 Task: Find a guest house in Port Washington, United States, for 2 guests from 13 Aug to 17 Aug, with a price range of ₹10,000 to ₹16,000, 2 bedrooms, 2 beds, self check-in, and Wifi.
Action: Mouse pressed left at (428, 54)
Screenshot: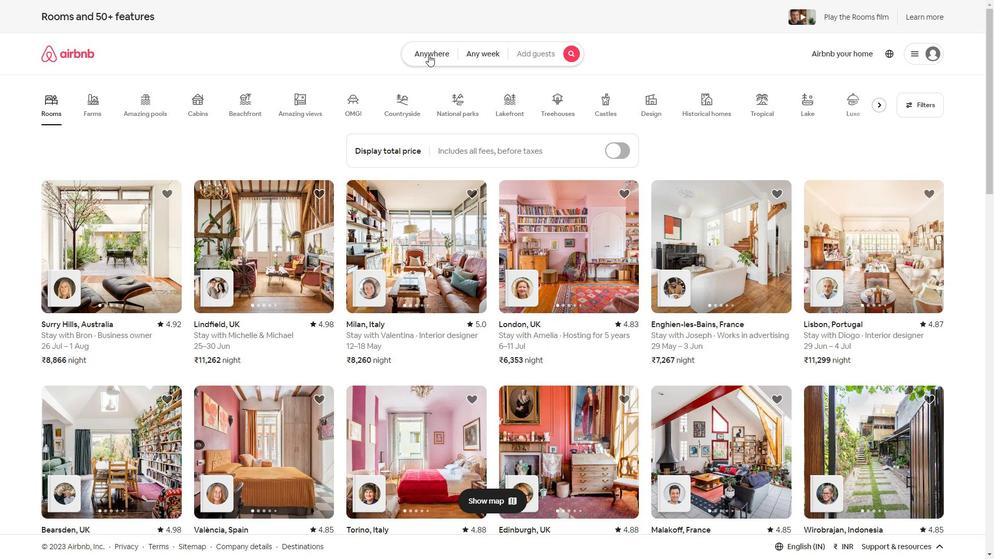 
Action: Mouse moved to (384, 94)
Screenshot: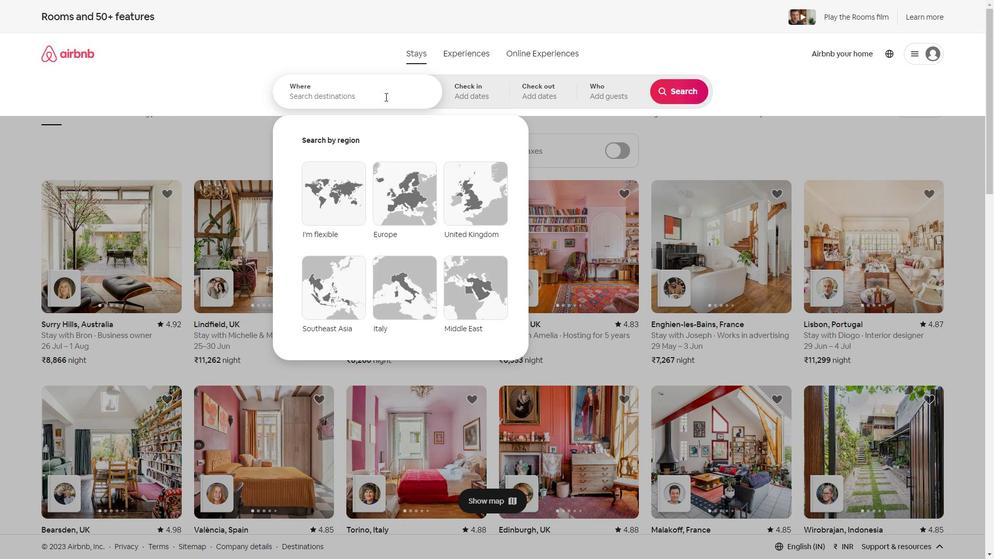 
Action: Mouse pressed left at (384, 94)
Screenshot: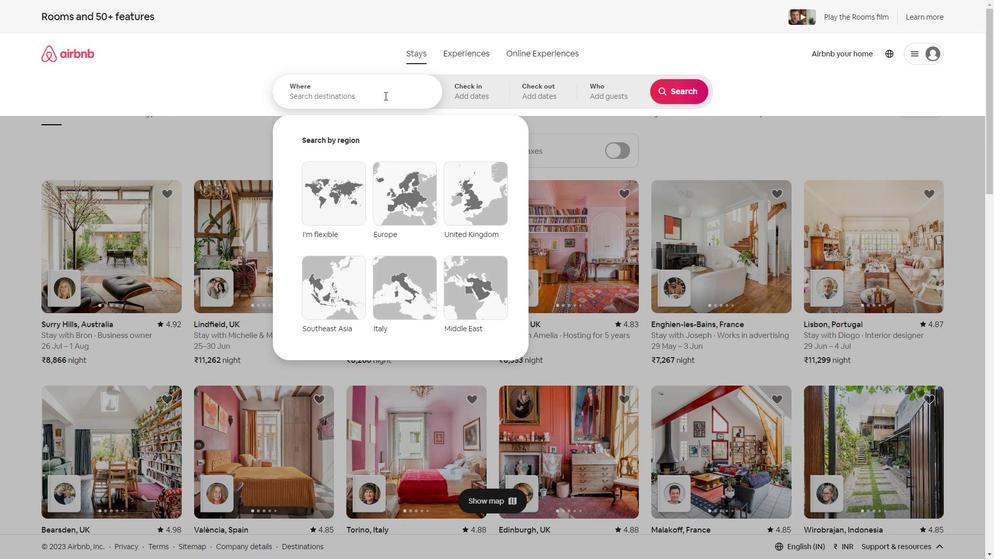 
Action: Key pressed <Key.shift>port<Key.space><Key.shift>Washington,<Key.shift><Key.shift><Key.shift><Key.shift><Key.shift><Key.shift>United<Key.space><Key.shift>States
Screenshot: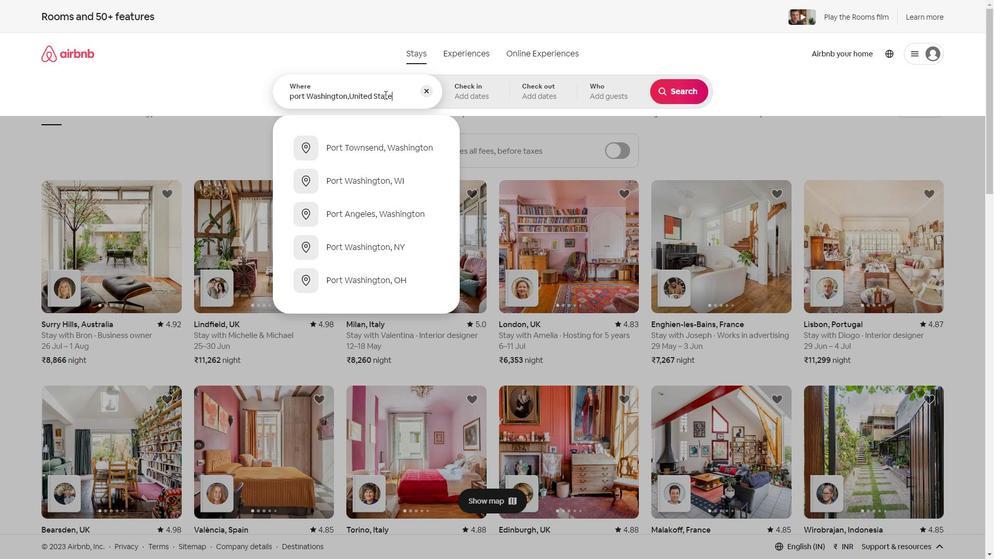 
Action: Mouse moved to (294, 95)
Screenshot: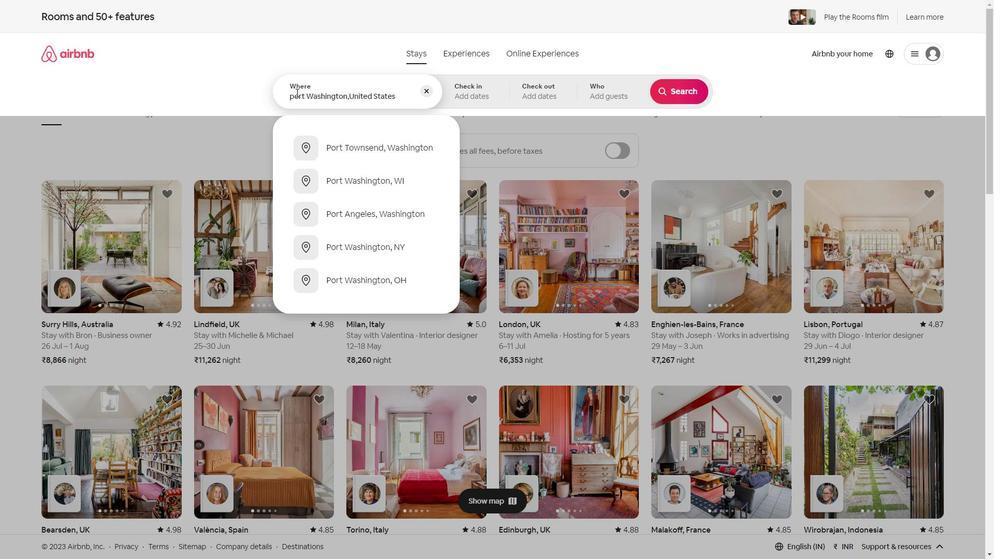 
Action: Mouse pressed left at (294, 95)
Screenshot: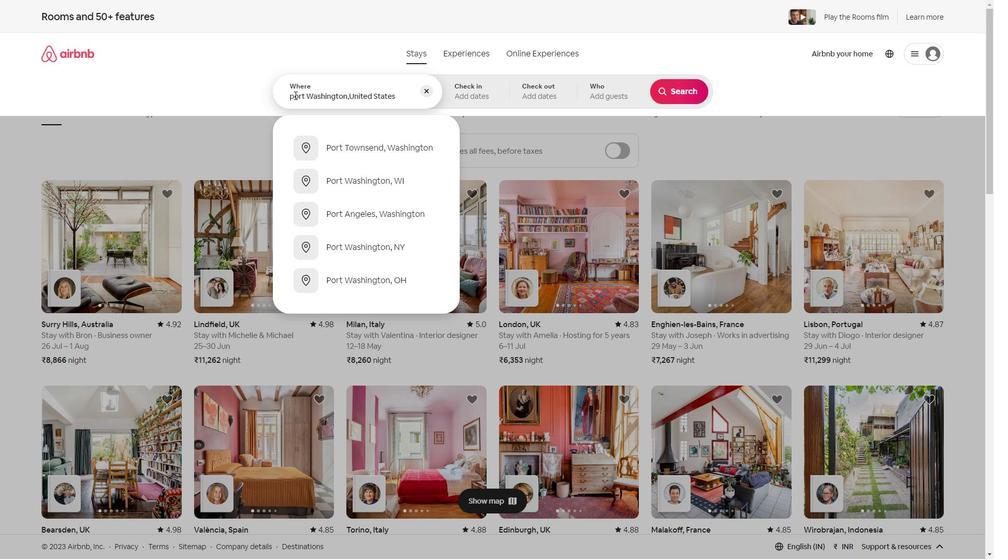 
Action: Mouse moved to (294, 95)
Screenshot: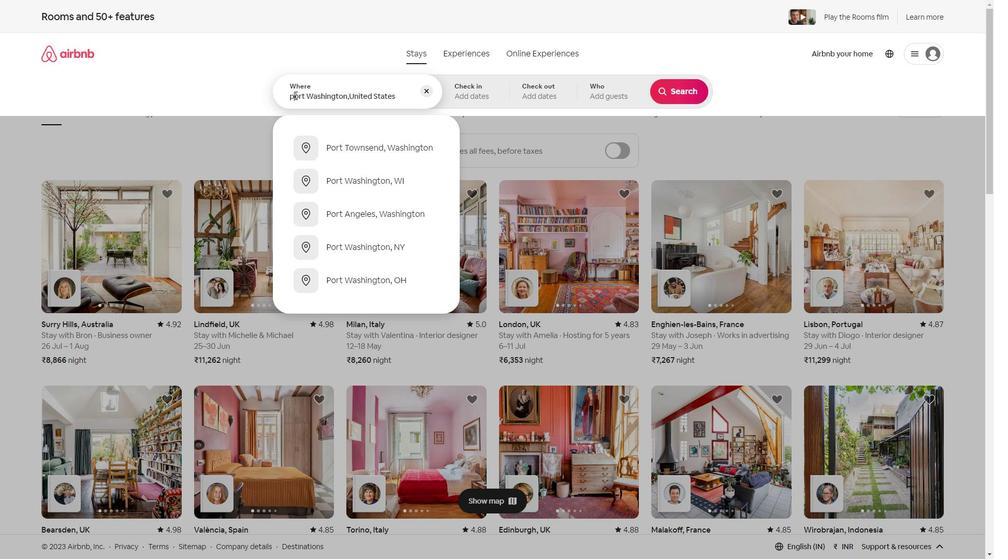 
Action: Key pressed <Key.backspace><Key.shift><Key.shift><Key.shift><Key.shift><Key.shift><Key.shift><Key.shift><Key.shift><Key.shift><Key.shift><Key.shift><Key.shift><Key.shift><Key.shift><Key.shift><Key.shift><Key.shift><Key.shift>P
Screenshot: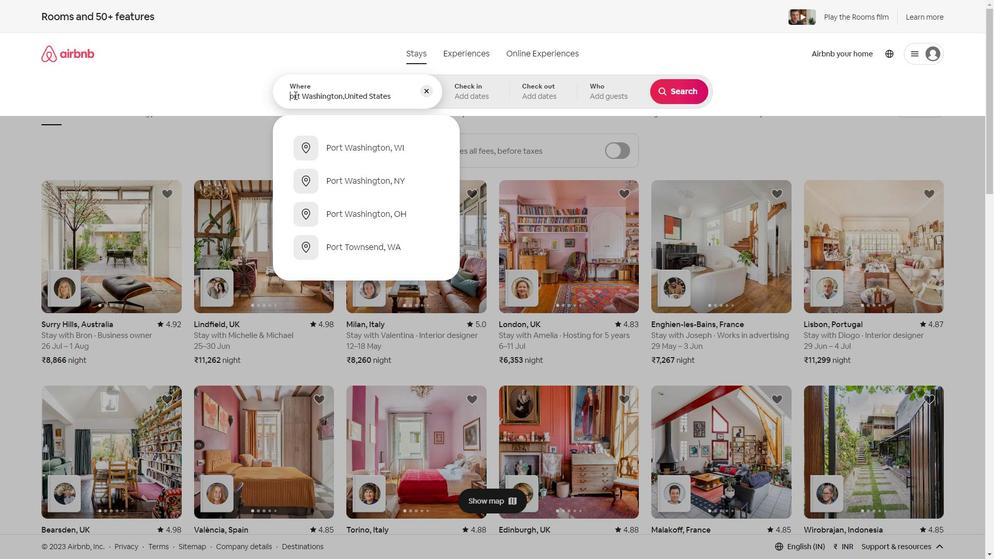
Action: Mouse moved to (469, 92)
Screenshot: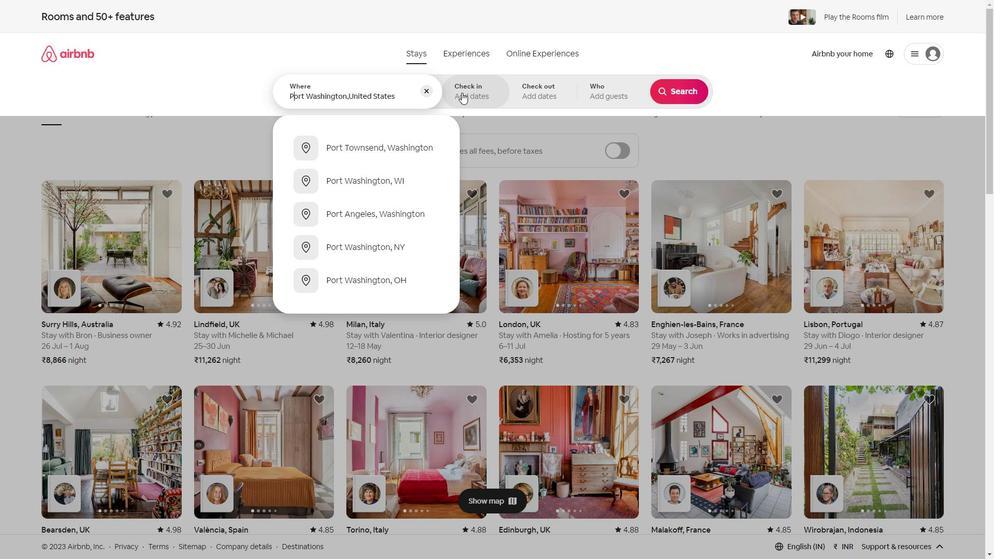
Action: Mouse pressed left at (469, 92)
Screenshot: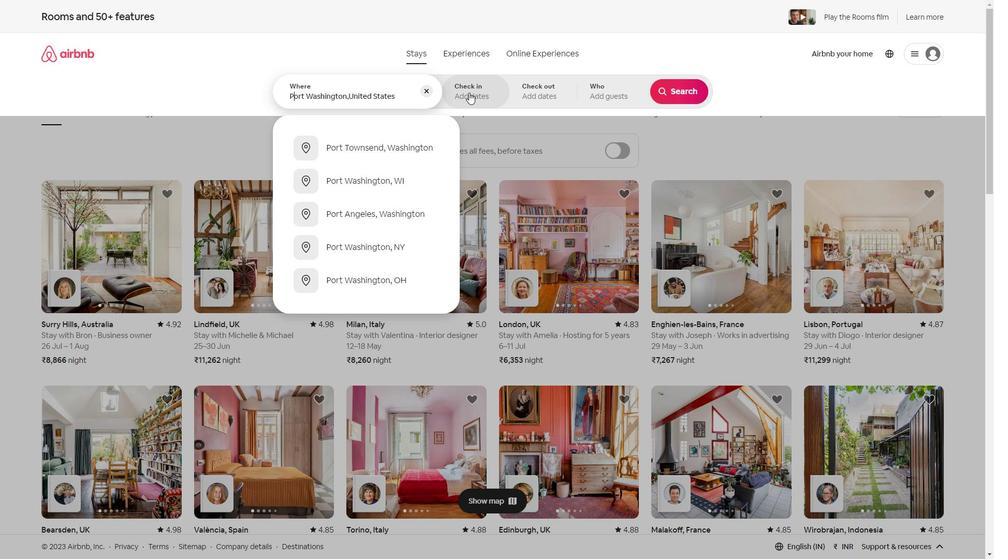 
Action: Mouse moved to (676, 172)
Screenshot: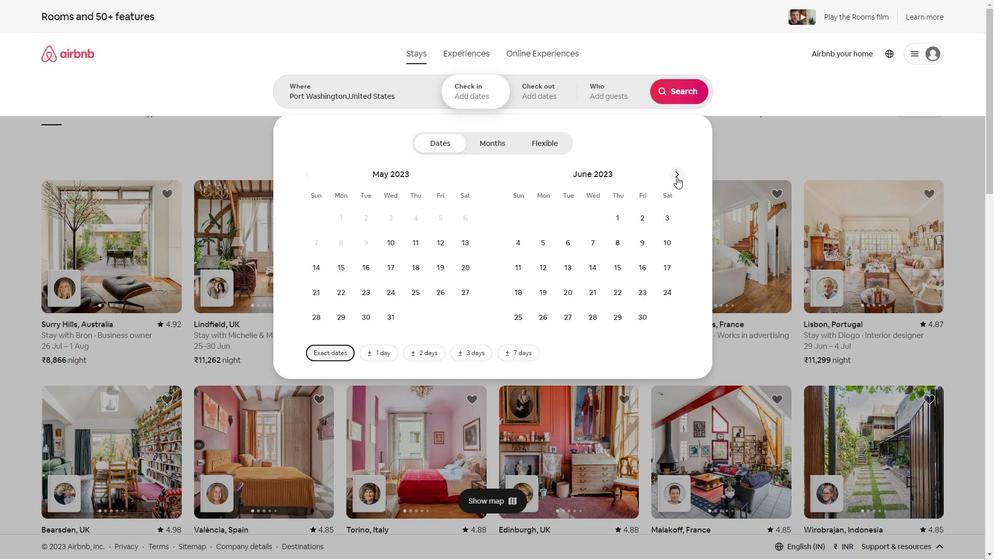 
Action: Mouse pressed left at (676, 172)
Screenshot: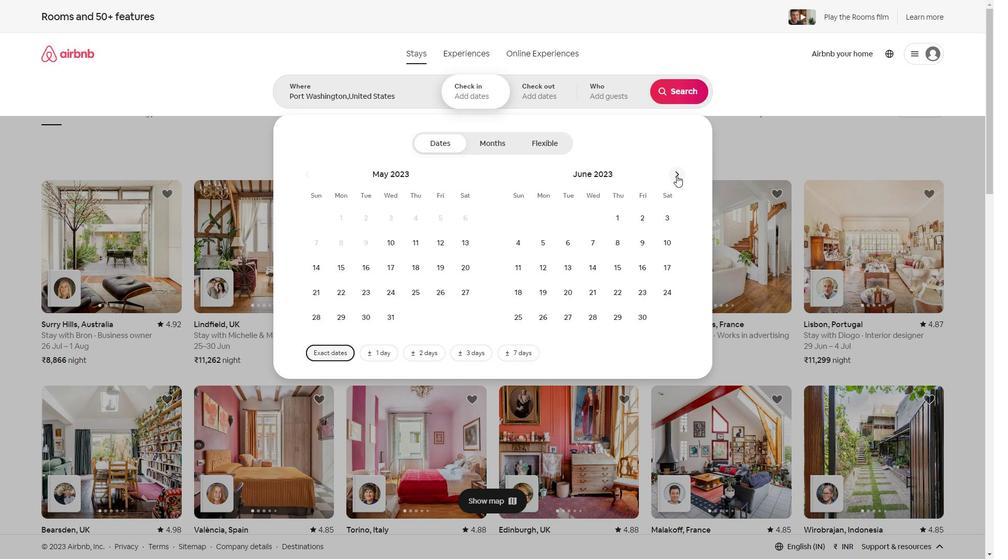 
Action: Mouse pressed left at (676, 172)
Screenshot: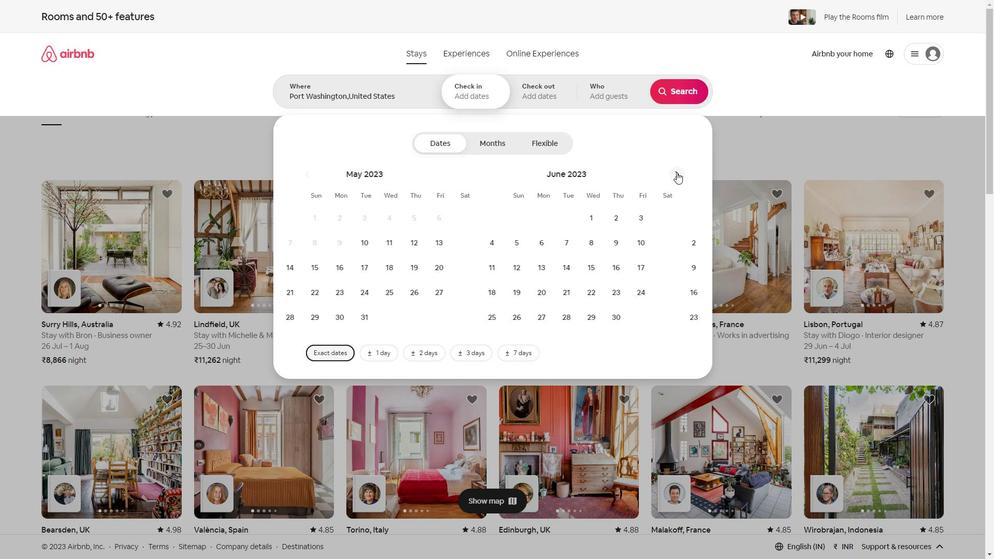 
Action: Mouse moved to (518, 270)
Screenshot: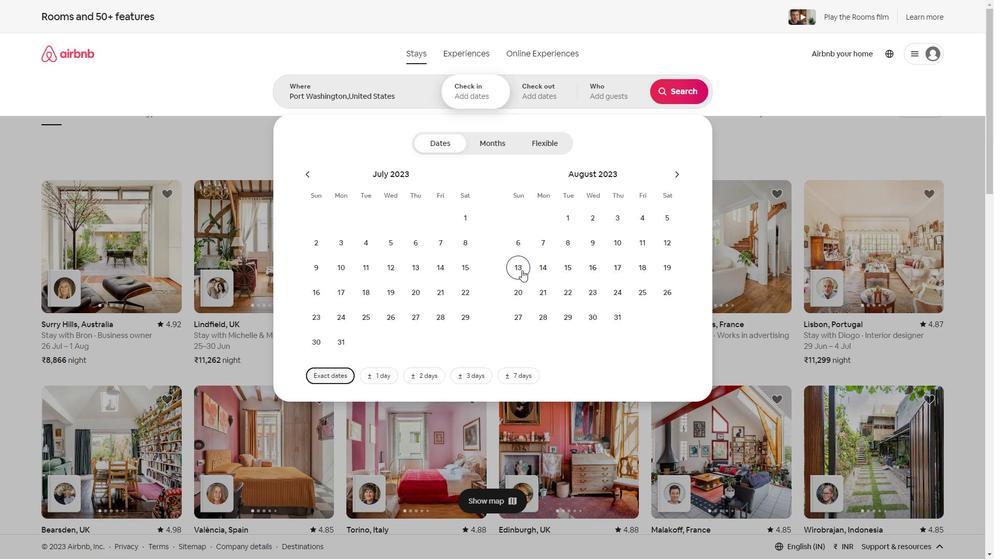 
Action: Mouse pressed left at (518, 270)
Screenshot: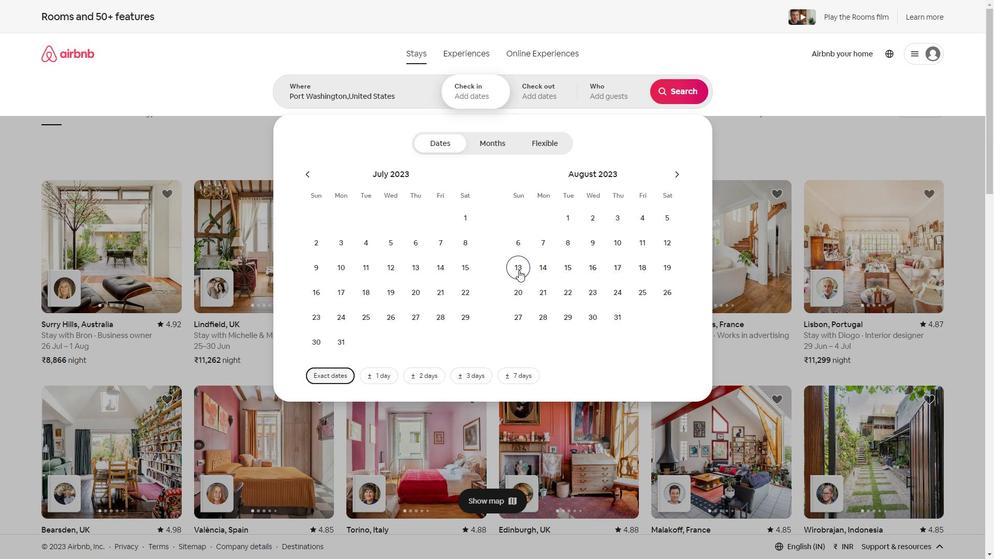 
Action: Mouse moved to (619, 267)
Screenshot: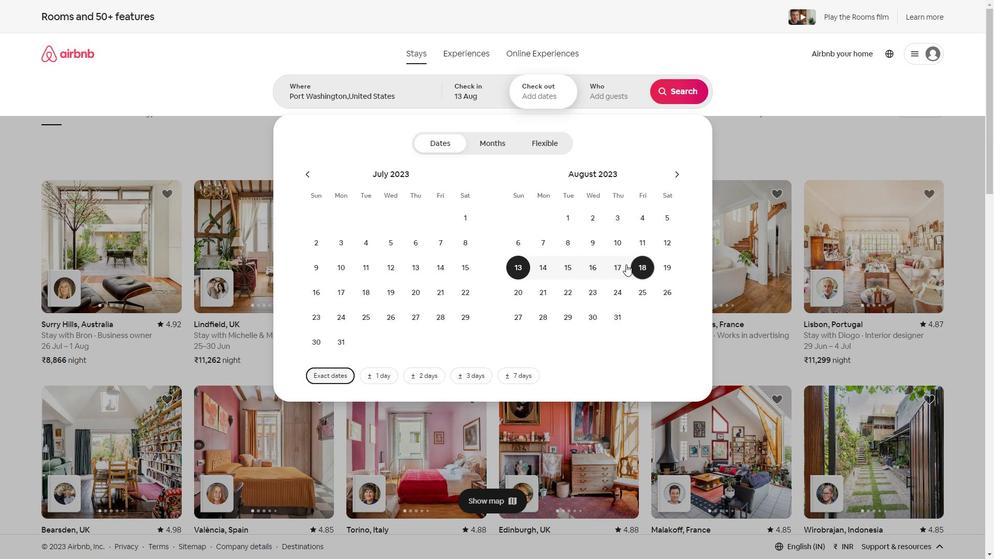 
Action: Mouse pressed left at (619, 267)
Screenshot: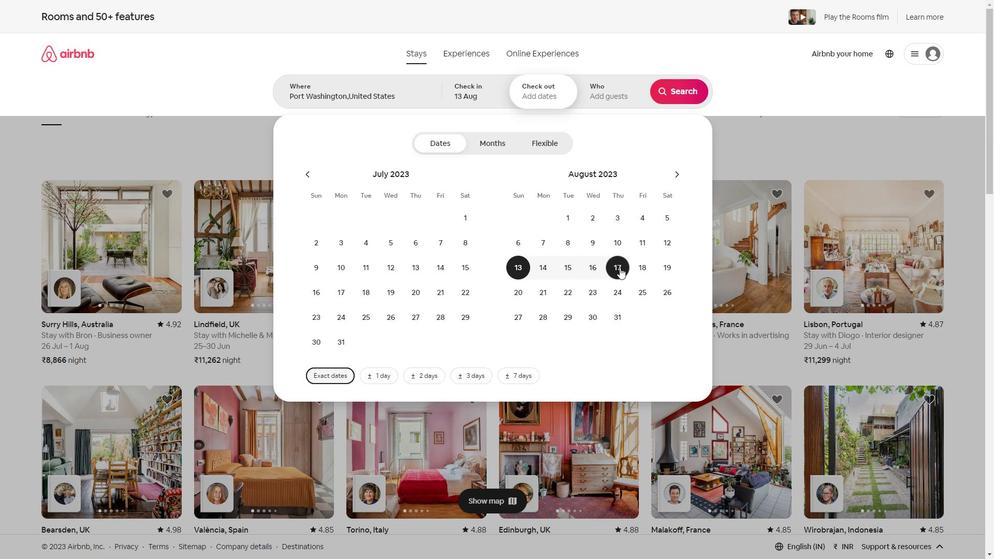 
Action: Mouse moved to (599, 88)
Screenshot: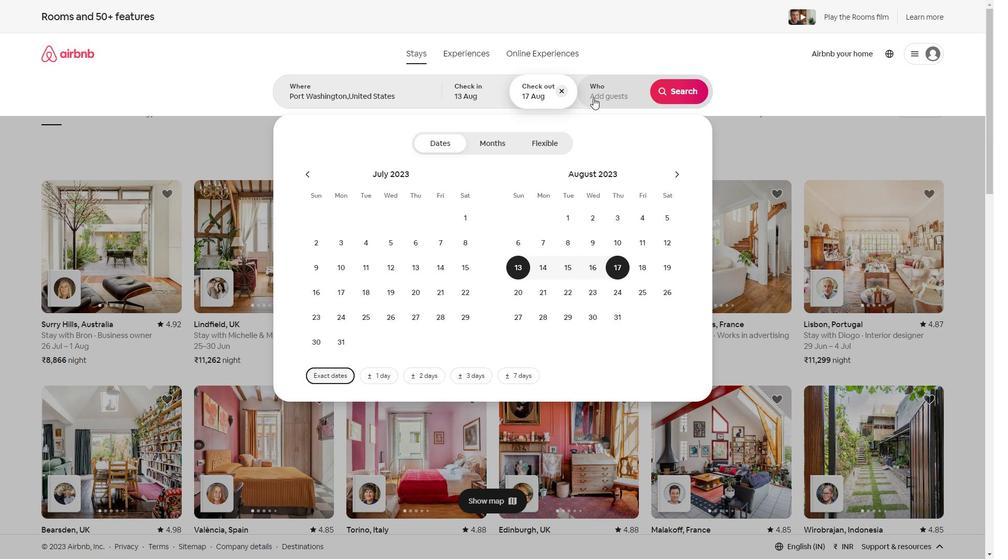 
Action: Mouse pressed left at (599, 88)
Screenshot: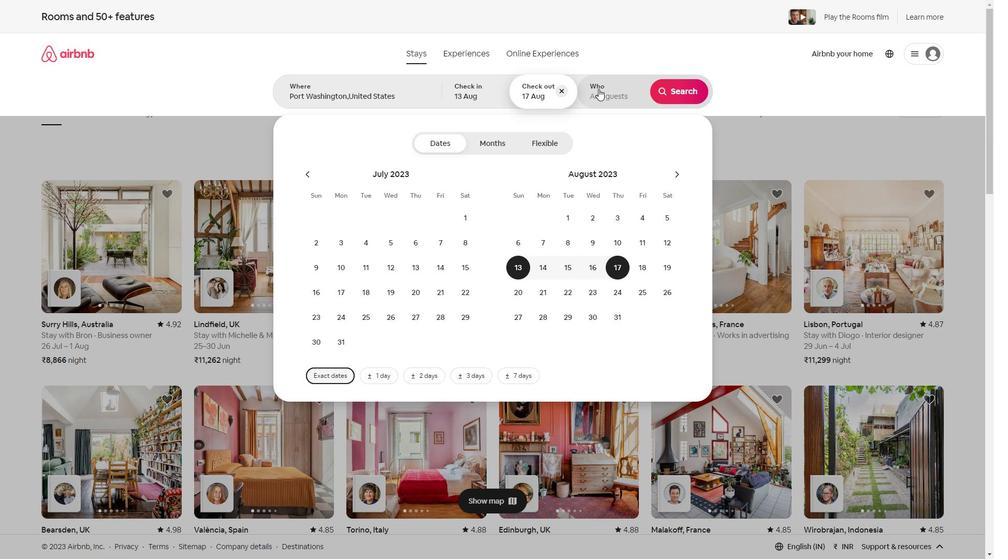 
Action: Mouse moved to (687, 146)
Screenshot: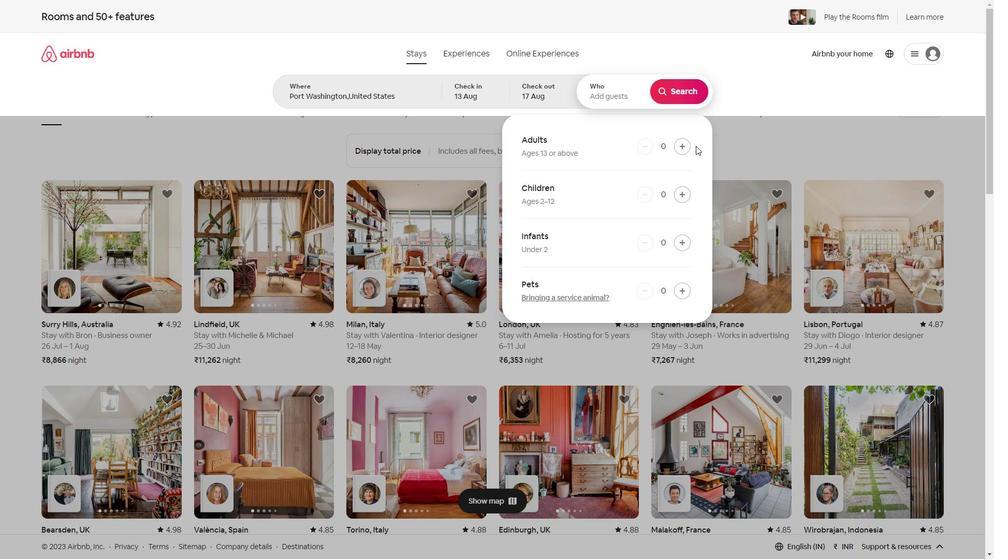 
Action: Mouse pressed left at (687, 146)
Screenshot: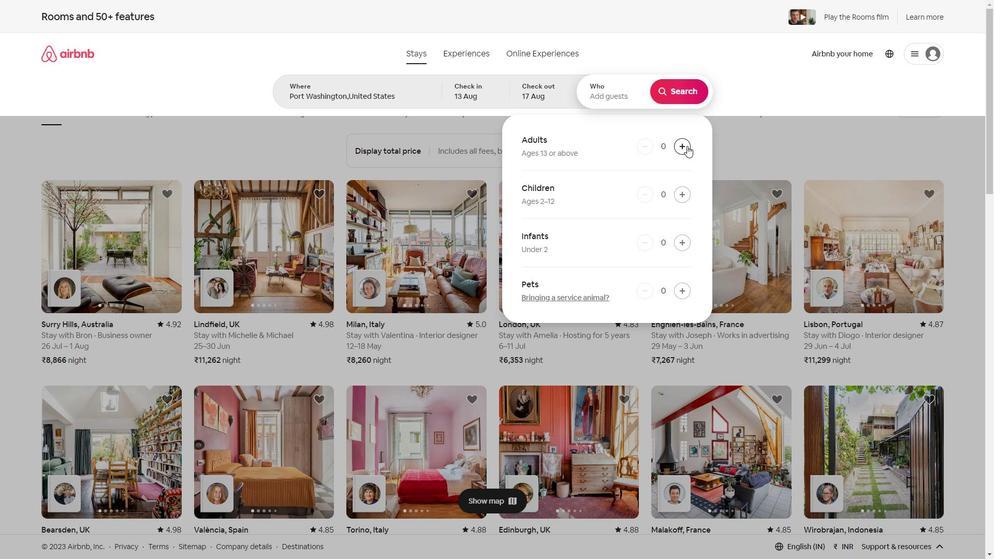 
Action: Mouse pressed left at (687, 146)
Screenshot: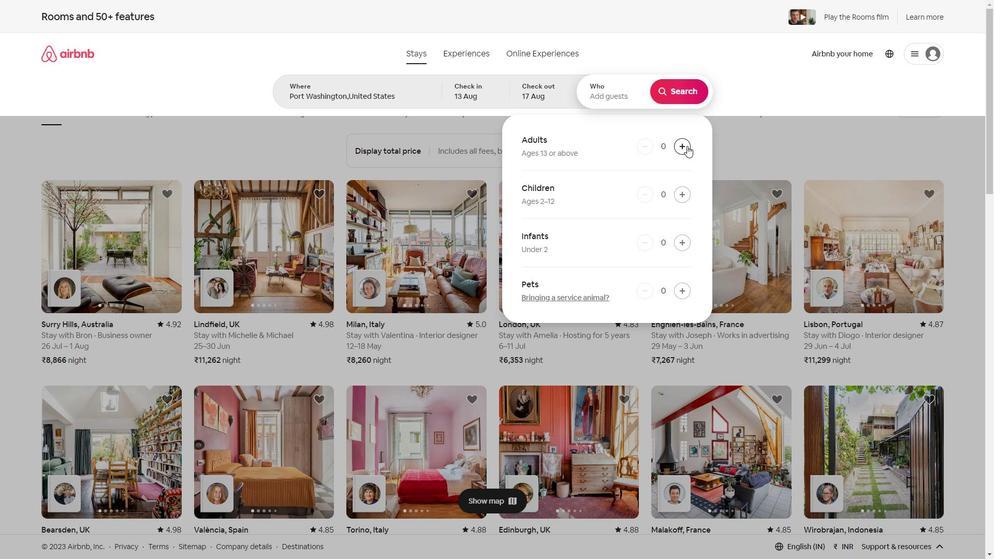 
Action: Mouse moved to (678, 87)
Screenshot: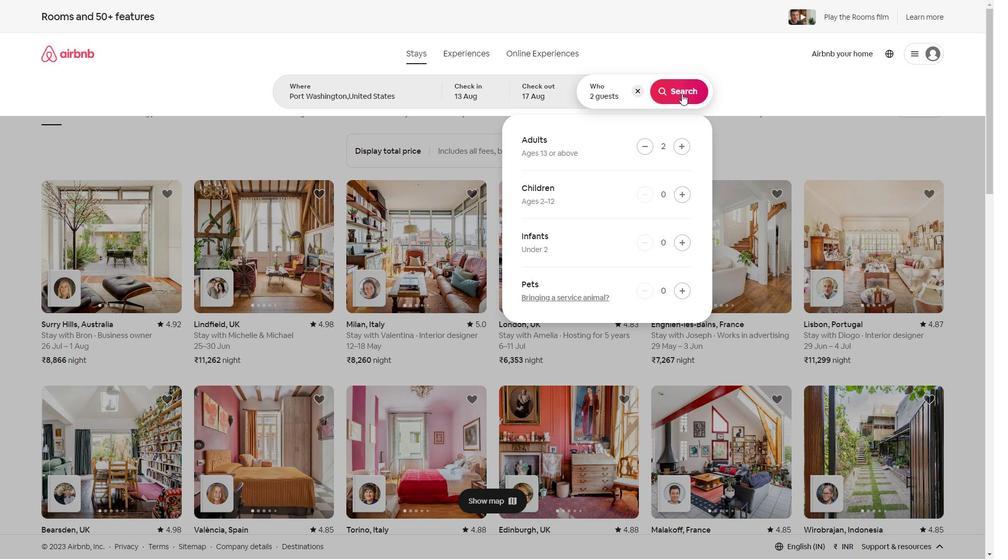 
Action: Mouse pressed left at (678, 87)
Screenshot: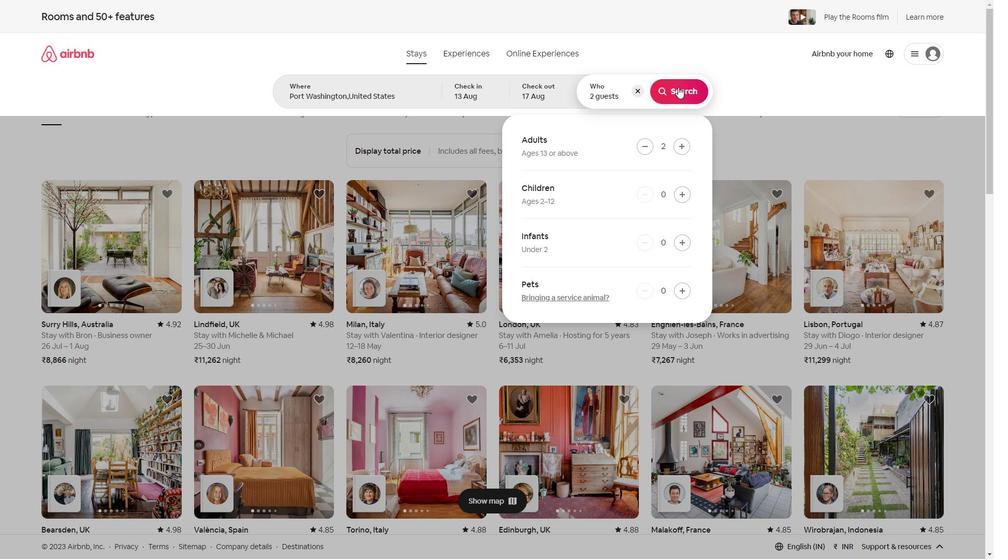 
Action: Mouse moved to (933, 59)
Screenshot: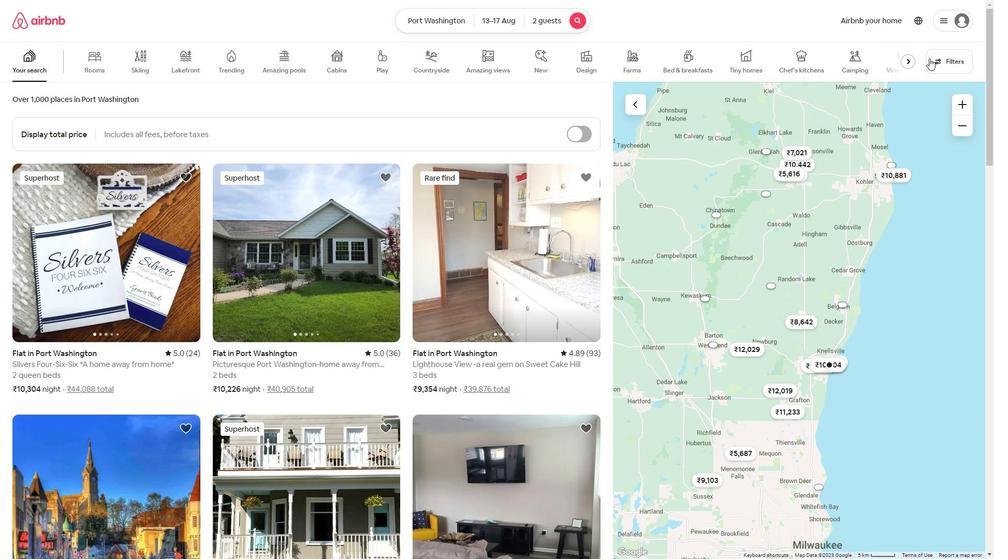 
Action: Mouse pressed left at (933, 59)
Screenshot: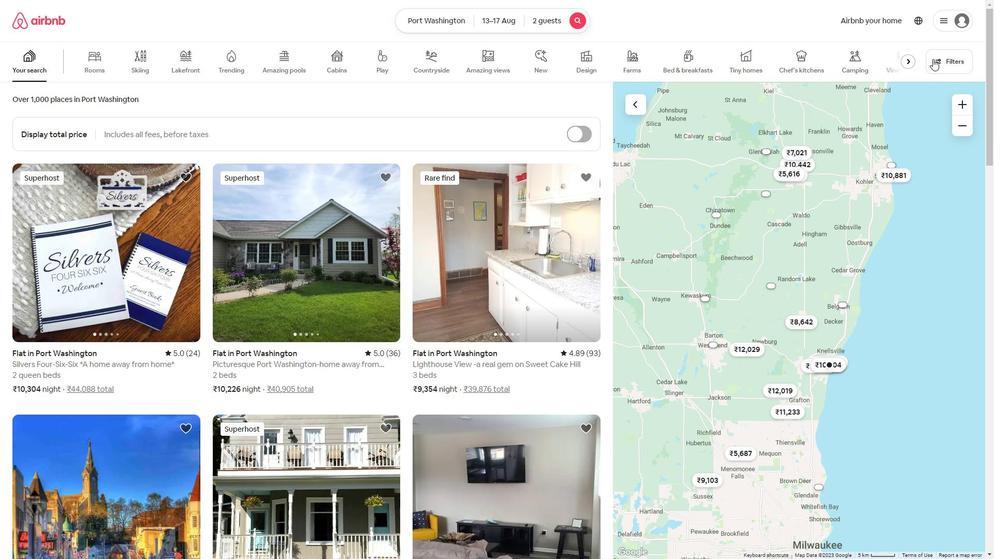 
Action: Mouse moved to (422, 304)
Screenshot: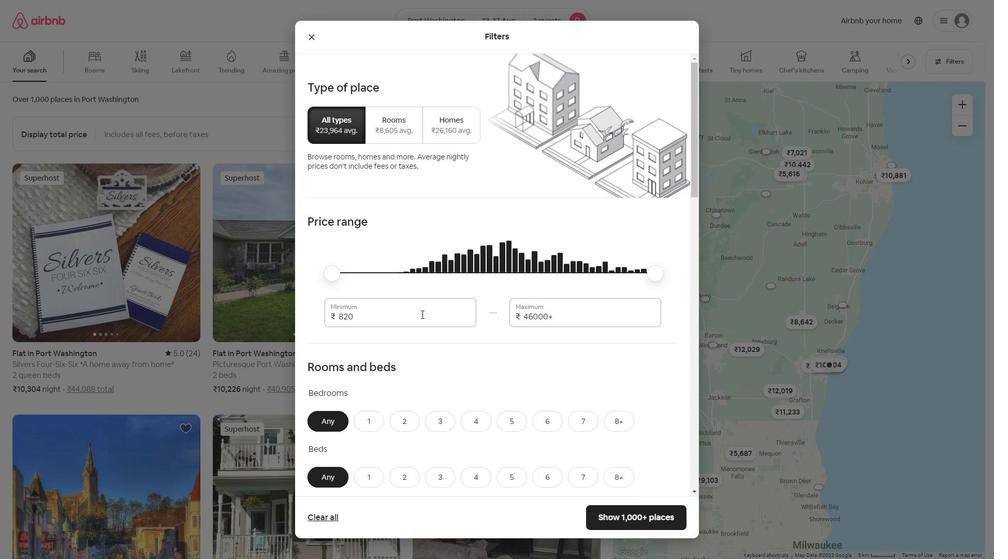 
Action: Mouse pressed left at (422, 304)
Screenshot: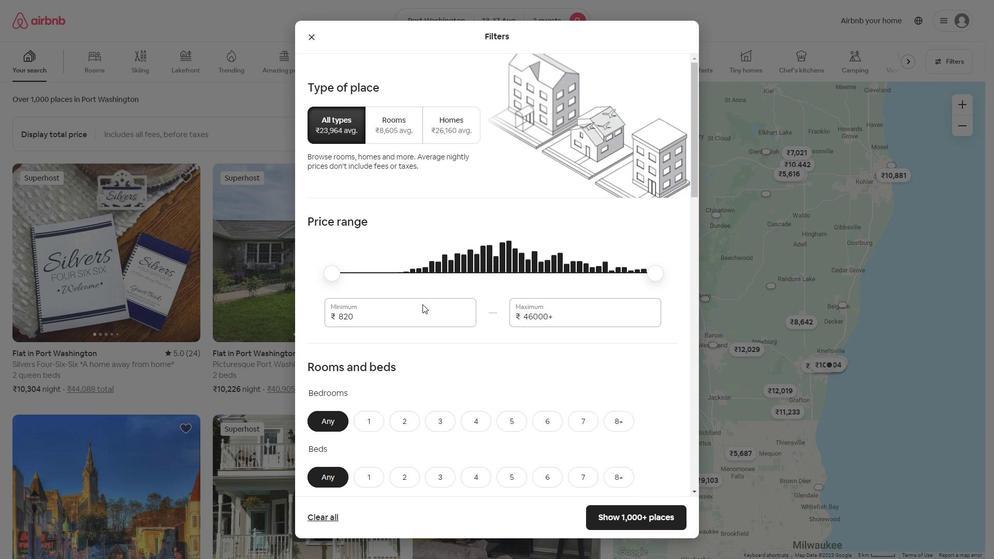
Action: Key pressed <Key.backspace><Key.backspace><Key.backspace><Key.backspace><Key.backspace><Key.backspace><Key.backspace><Key.backspace><Key.backspace><Key.backspace><Key.backspace>10000
Screenshot: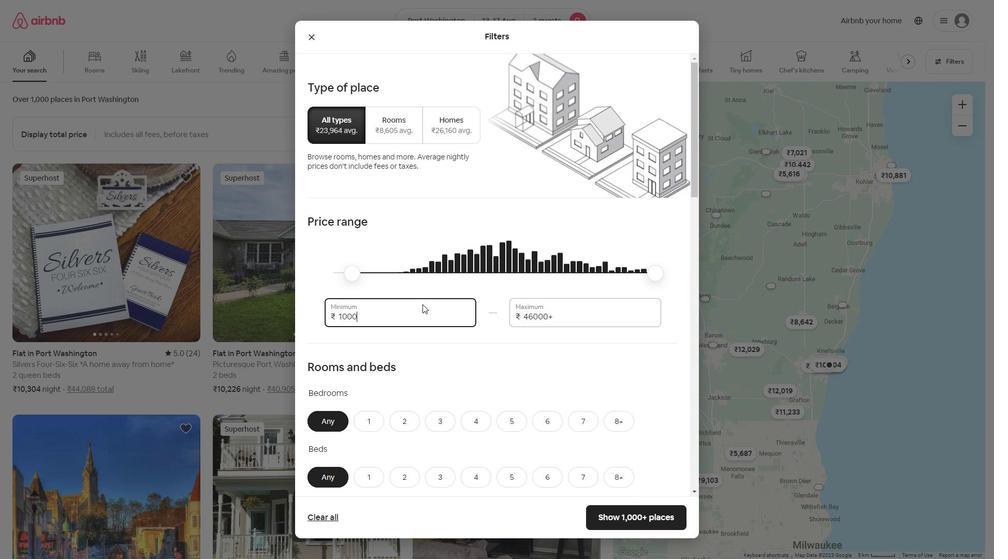 
Action: Mouse moved to (580, 313)
Screenshot: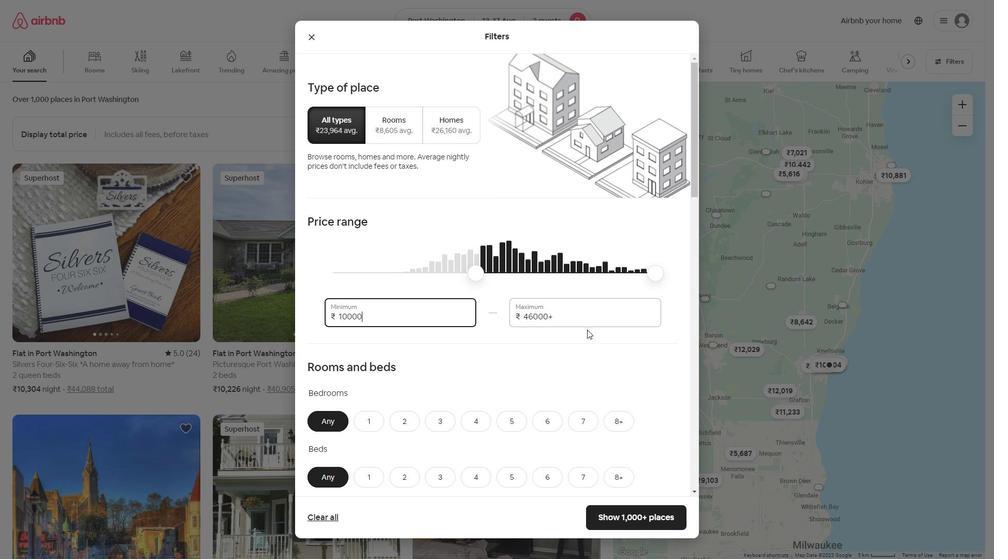 
Action: Mouse pressed left at (580, 313)
Screenshot: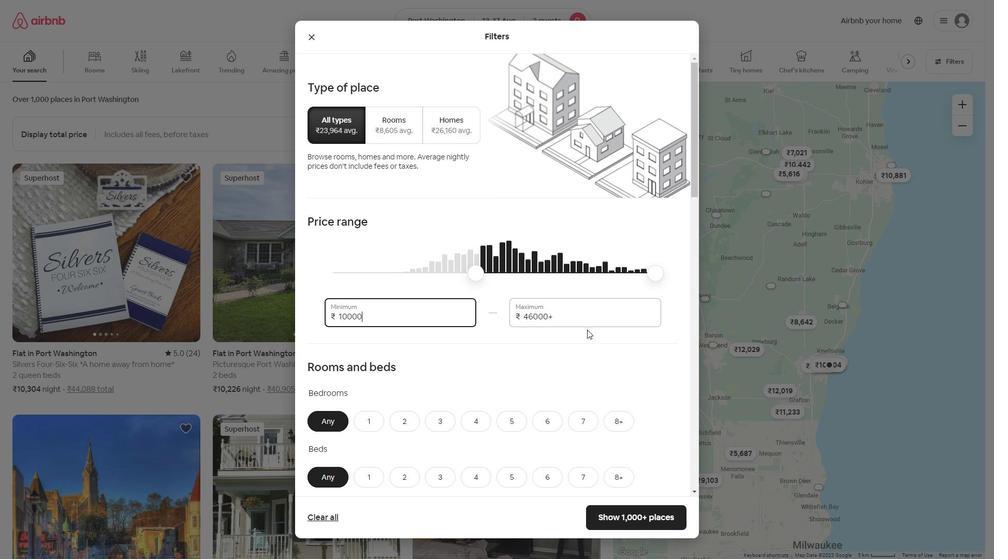 
Action: Key pressed <Key.backspace><Key.backspace><Key.backspace><Key.backspace><Key.backspace><Key.backspace><Key.backspace><Key.backspace><Key.backspace><Key.backspace><Key.backspace><Key.backspace><Key.backspace>16000
Screenshot: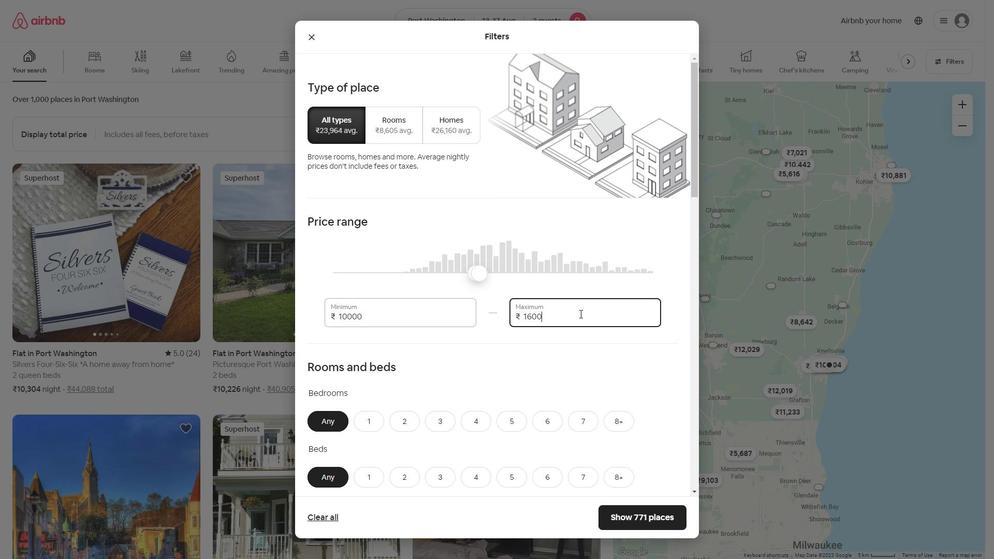 
Action: Mouse moved to (393, 417)
Screenshot: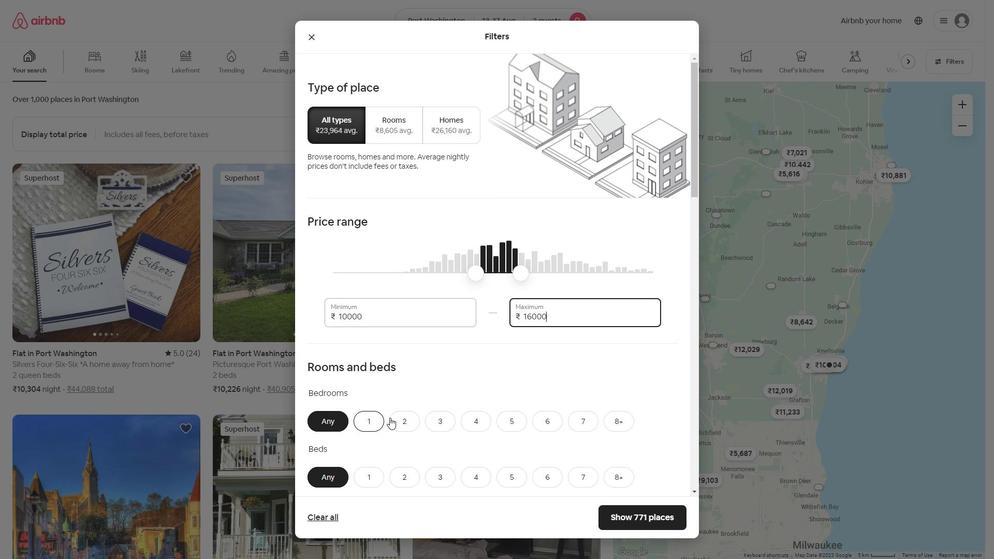 
Action: Mouse pressed left at (393, 417)
Screenshot: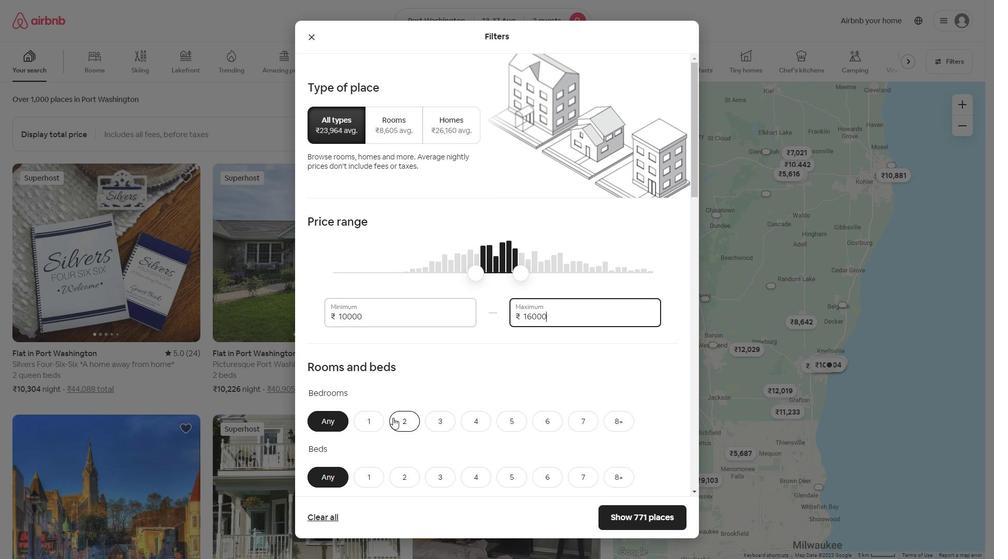 
Action: Mouse moved to (403, 470)
Screenshot: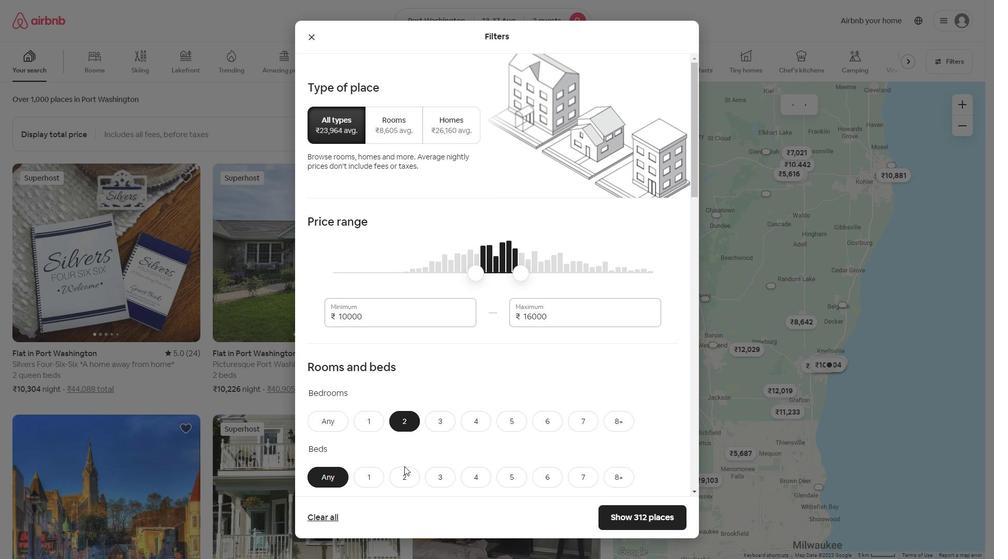 
Action: Mouse pressed left at (403, 470)
Screenshot: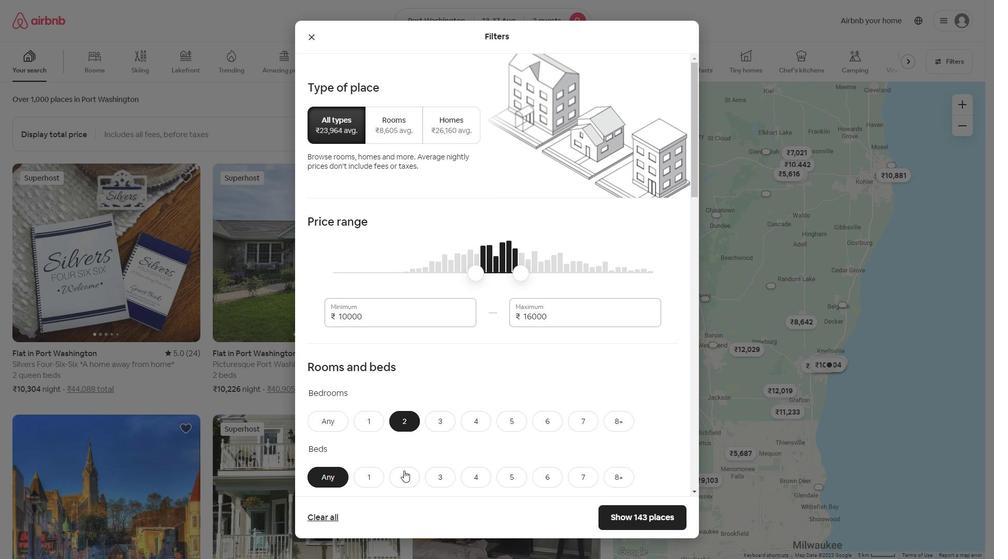 
Action: Mouse moved to (400, 438)
Screenshot: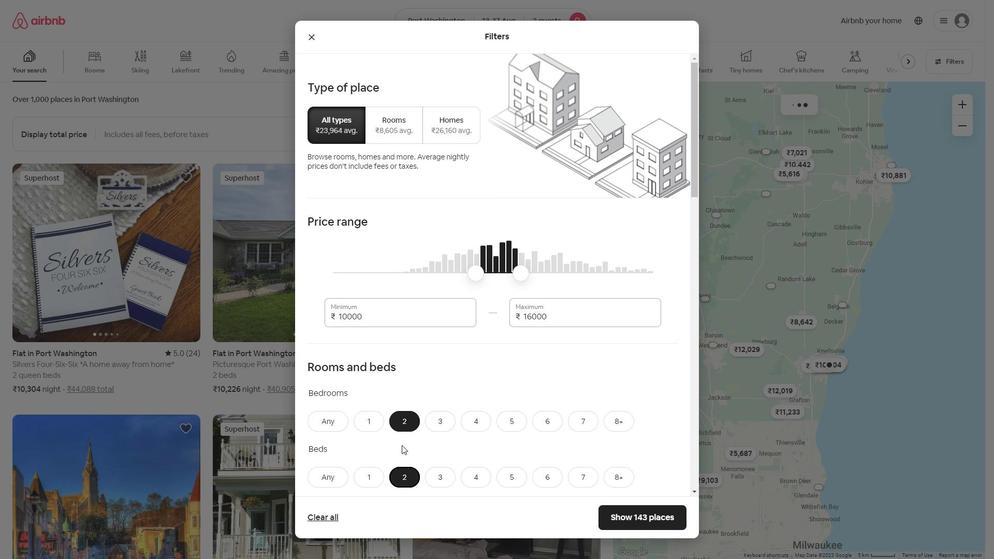 
Action: Mouse scrolled (401, 442) with delta (0, 0)
Screenshot: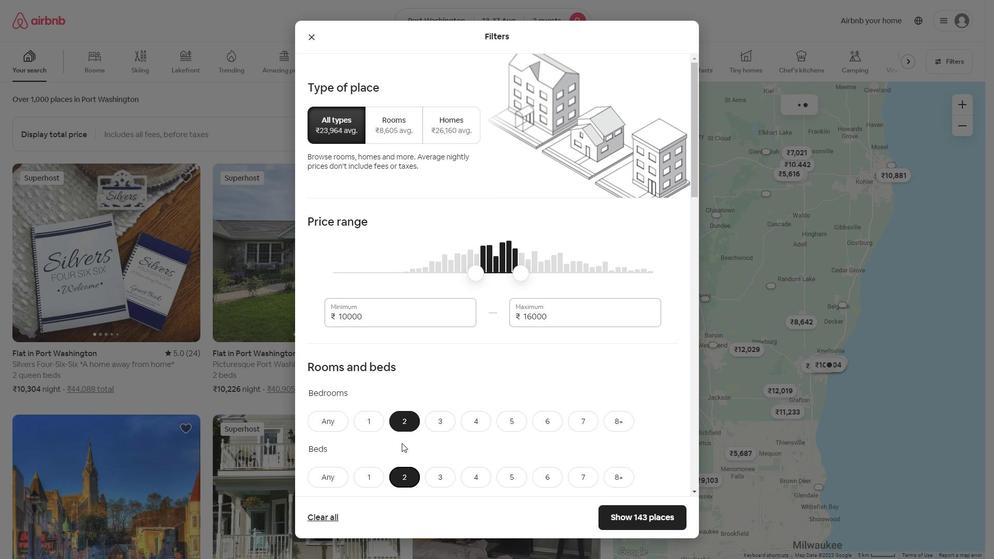 
Action: Mouse moved to (400, 436)
Screenshot: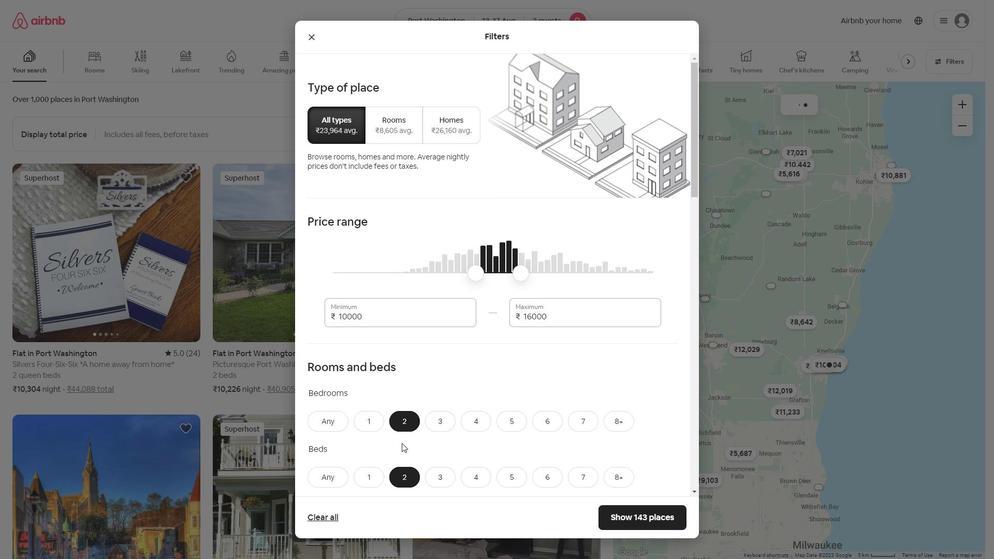 
Action: Mouse scrolled (400, 437) with delta (0, 0)
Screenshot: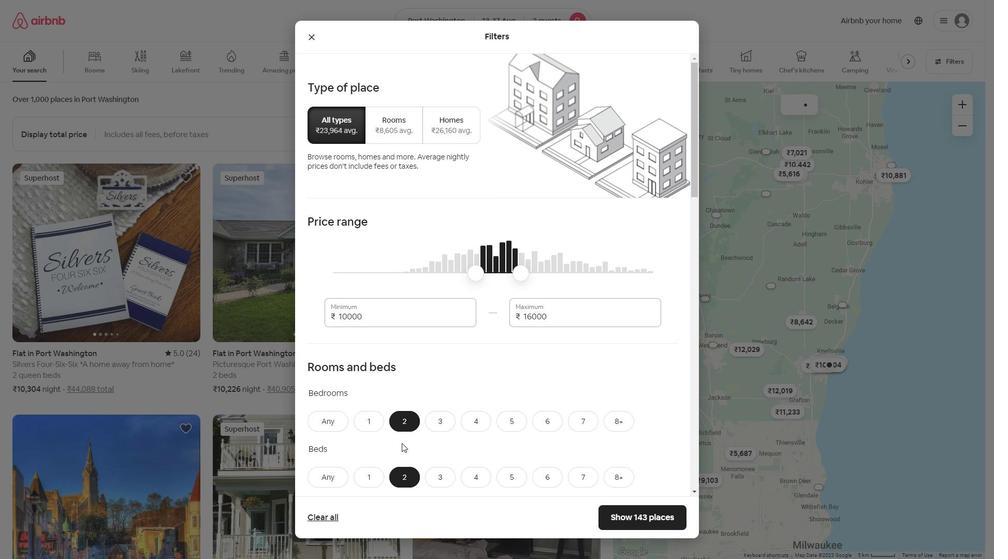 
Action: Mouse moved to (400, 428)
Screenshot: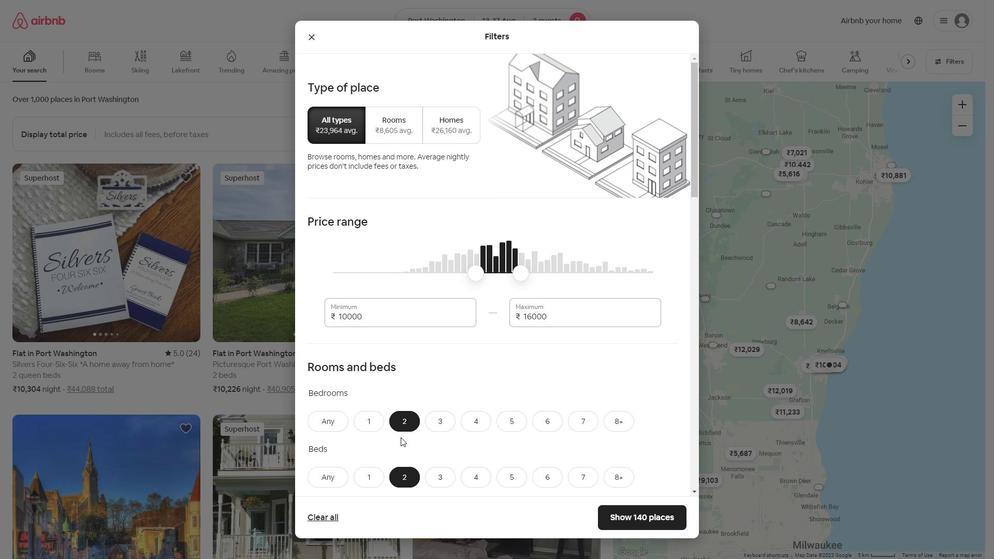 
Action: Mouse scrolled (400, 434) with delta (0, 0)
Screenshot: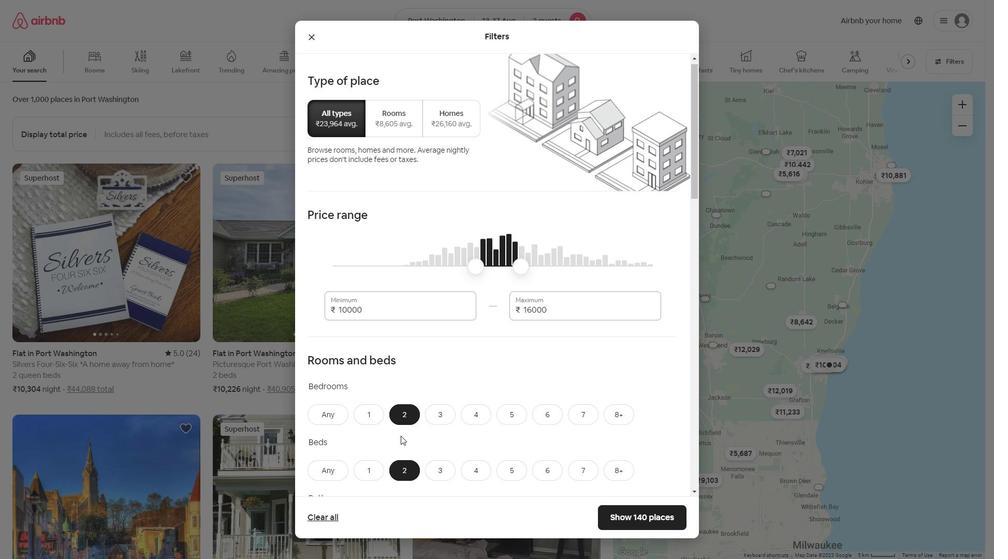 
Action: Mouse moved to (399, 426)
Screenshot: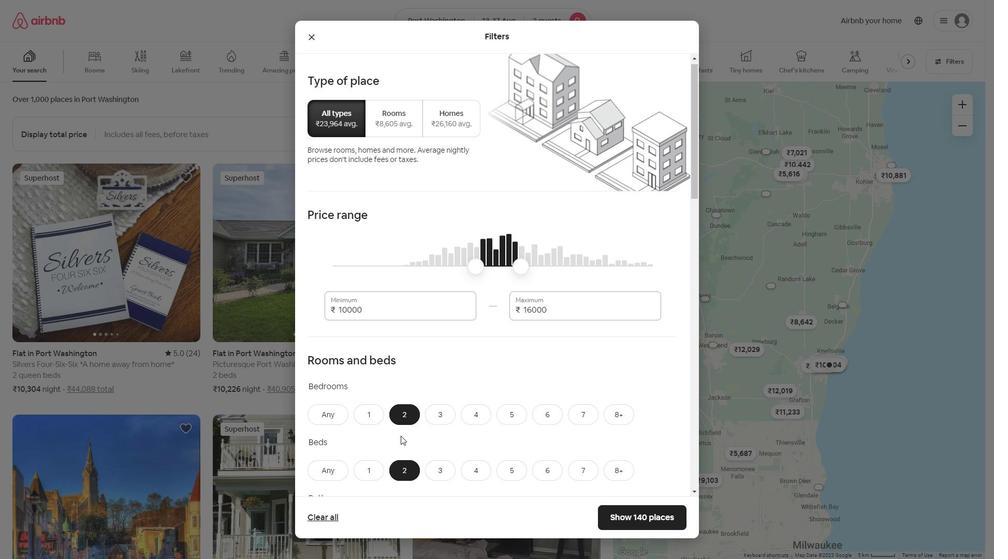 
Action: Mouse scrolled (400, 431) with delta (0, 0)
Screenshot: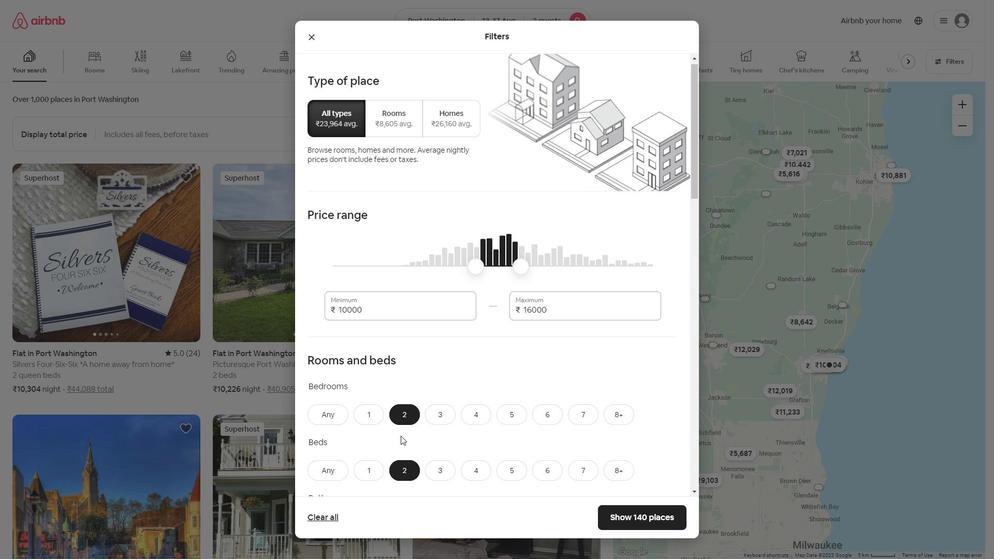 
Action: Mouse scrolled (400, 428) with delta (0, 0)
Screenshot: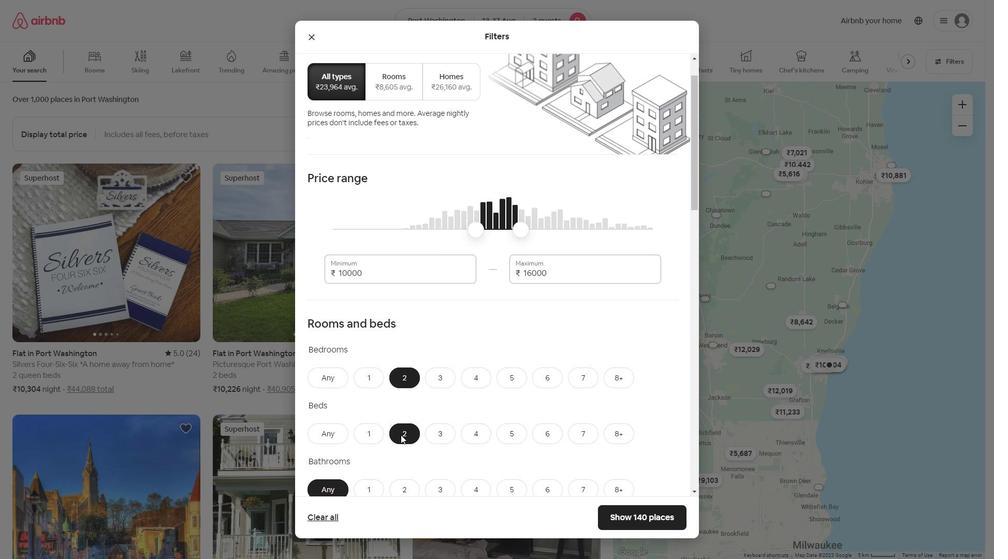
Action: Mouse moved to (360, 261)
Screenshot: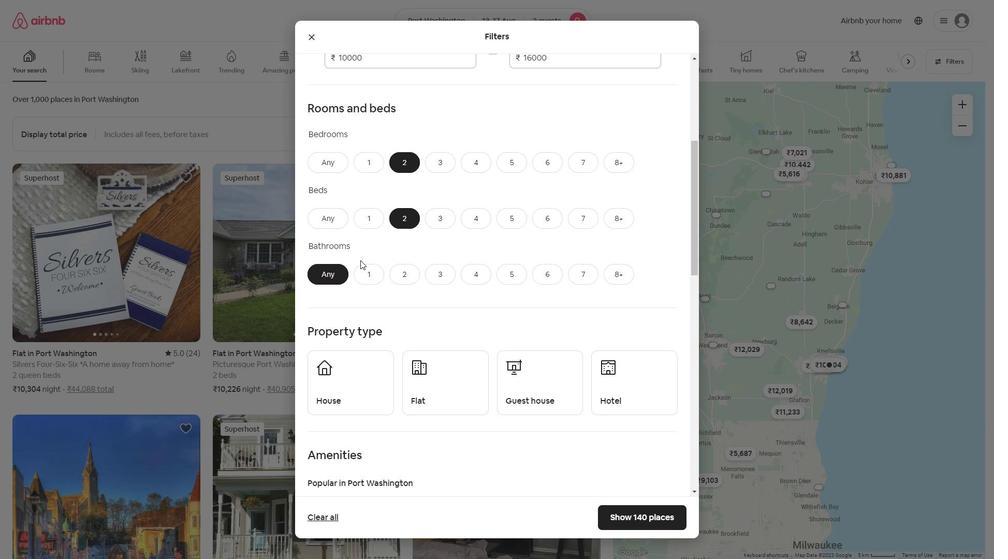 
Action: Mouse pressed left at (360, 261)
Screenshot: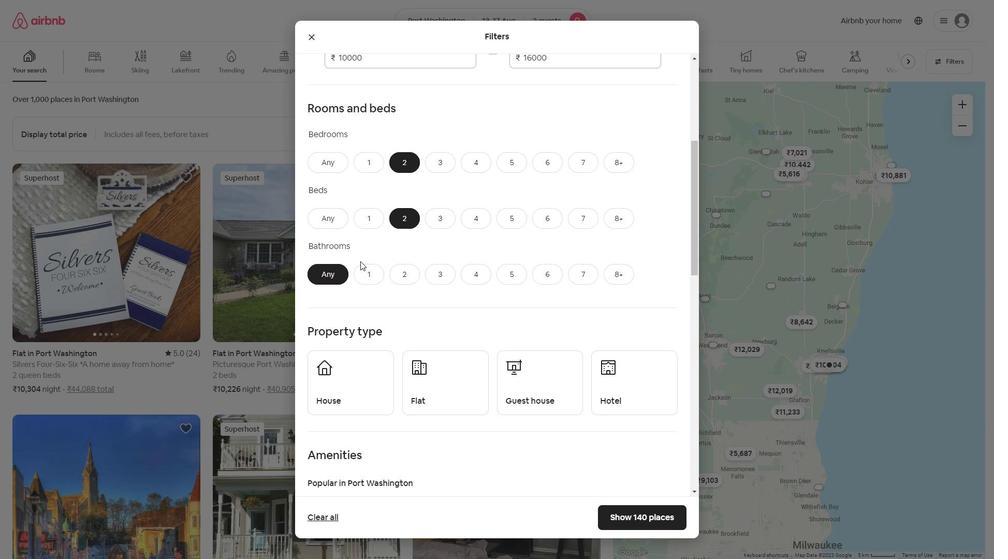 
Action: Mouse moved to (376, 282)
Screenshot: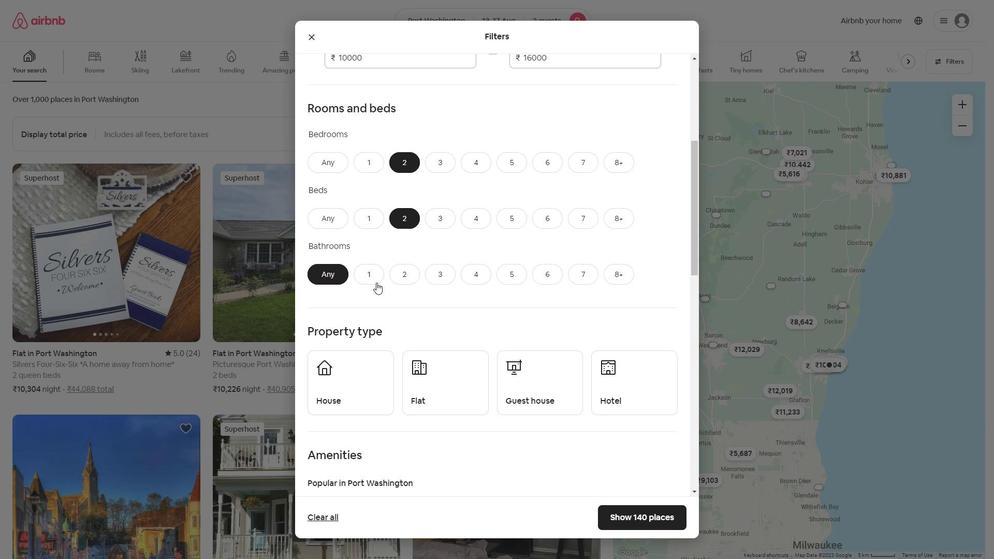 
Action: Mouse pressed left at (376, 282)
Screenshot: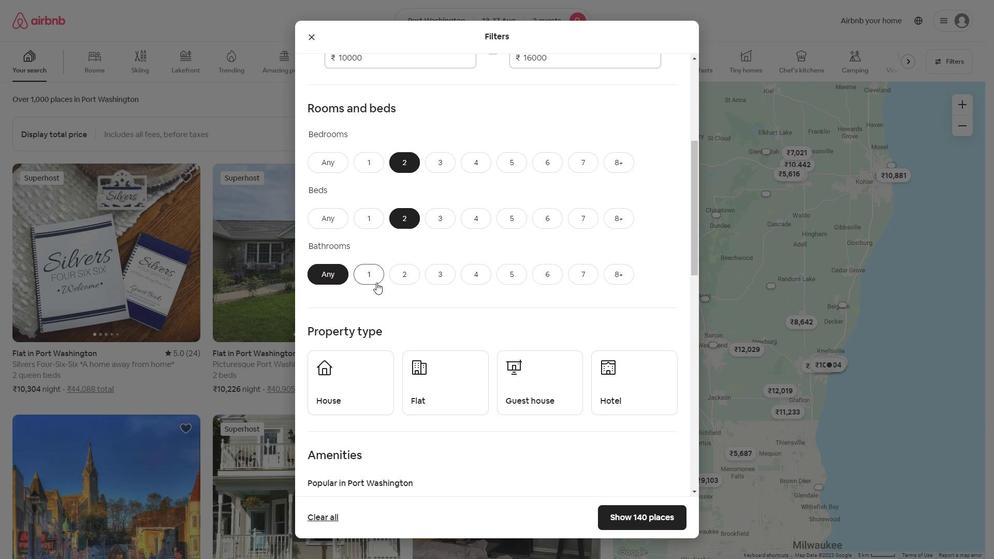 
Action: Mouse moved to (365, 382)
Screenshot: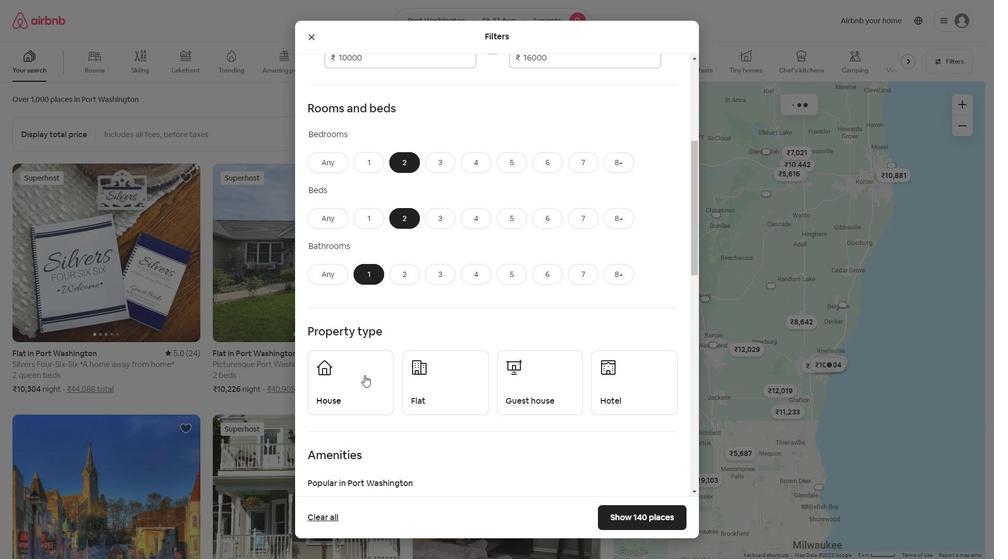 
Action: Mouse pressed left at (365, 382)
Screenshot: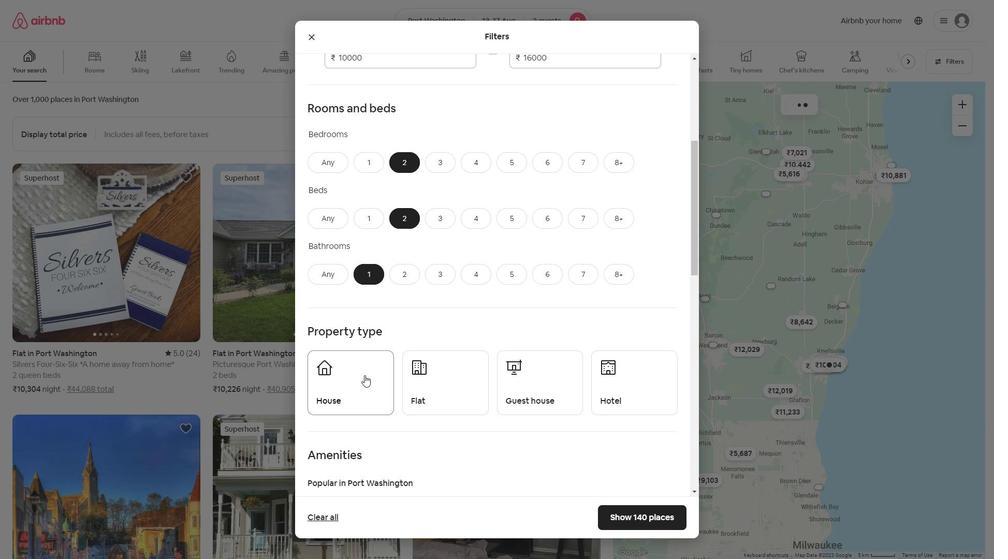 
Action: Mouse moved to (437, 380)
Screenshot: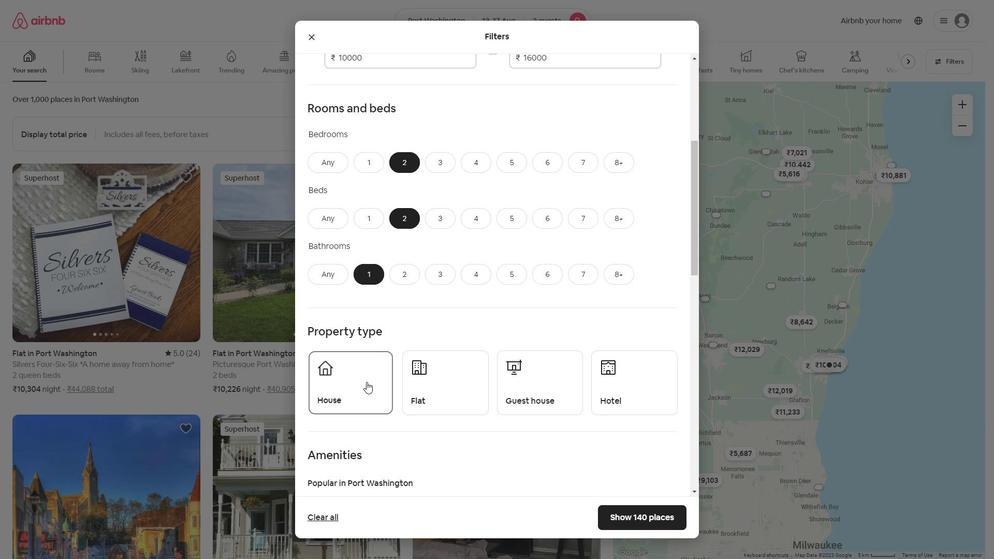 
Action: Mouse pressed left at (437, 380)
Screenshot: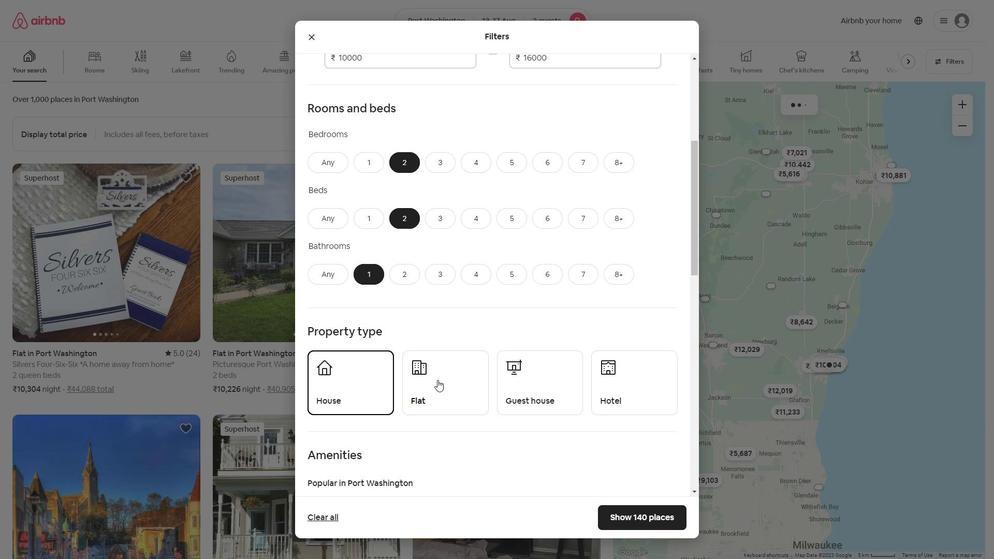 
Action: Mouse moved to (520, 393)
Screenshot: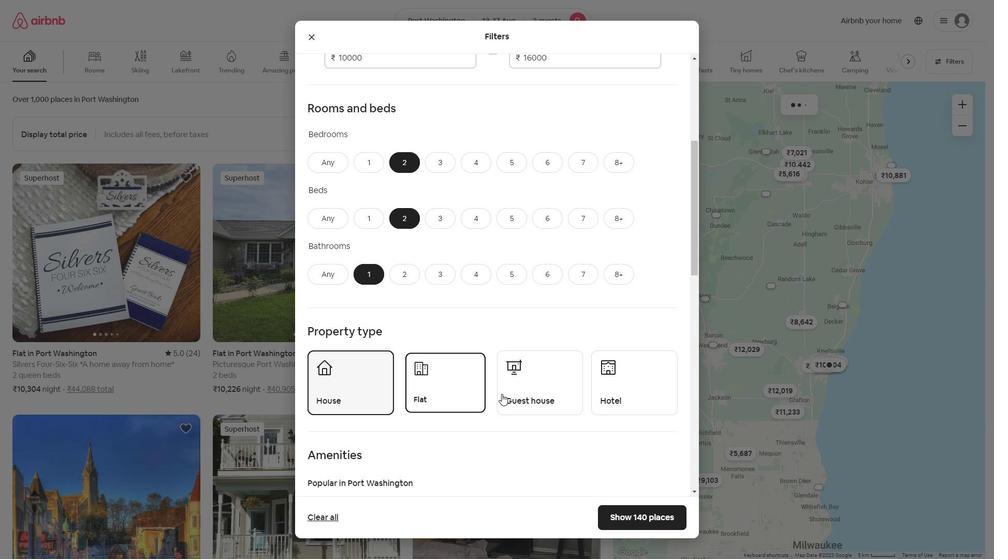 
Action: Mouse pressed left at (520, 393)
Screenshot: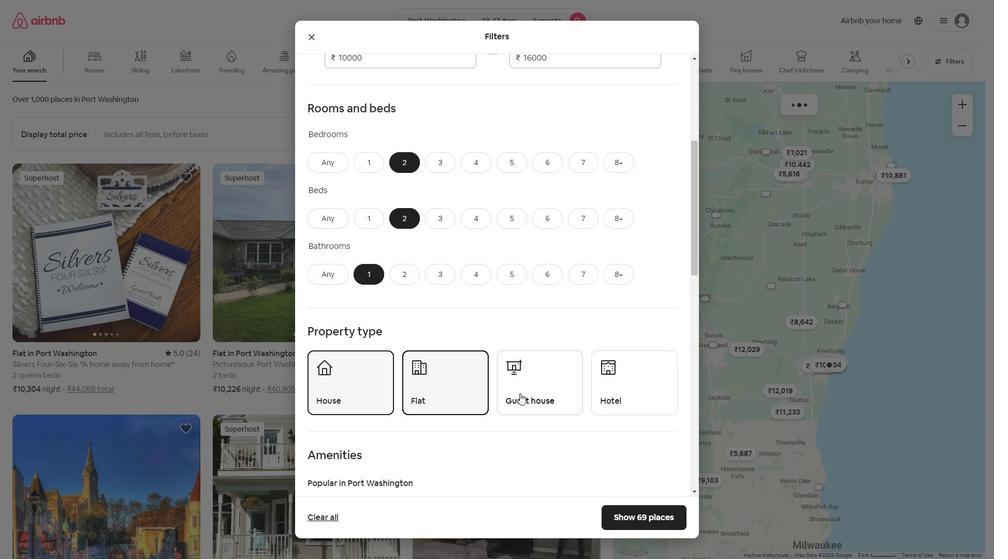 
Action: Mouse moved to (351, 286)
Screenshot: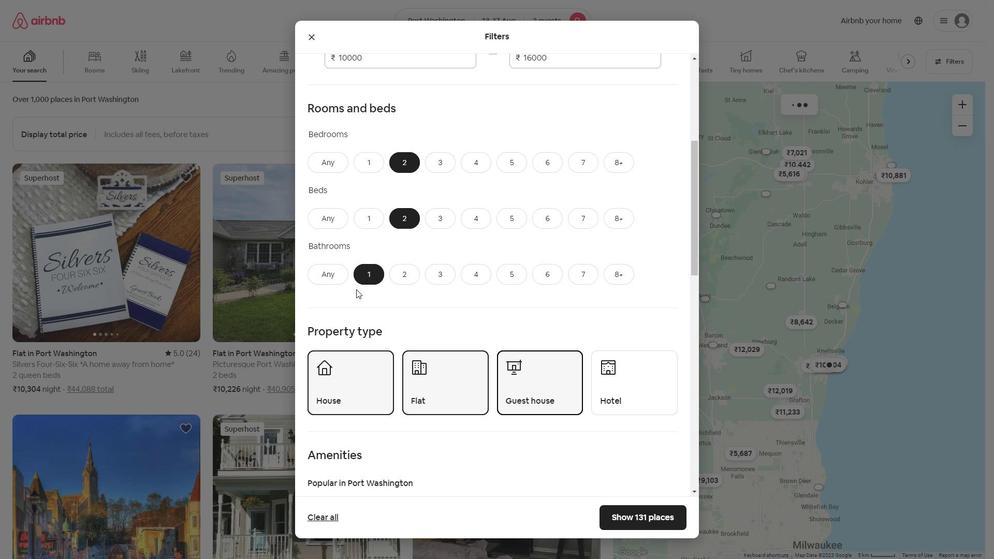 
Action: Mouse scrolled (351, 285) with delta (0, 0)
Screenshot: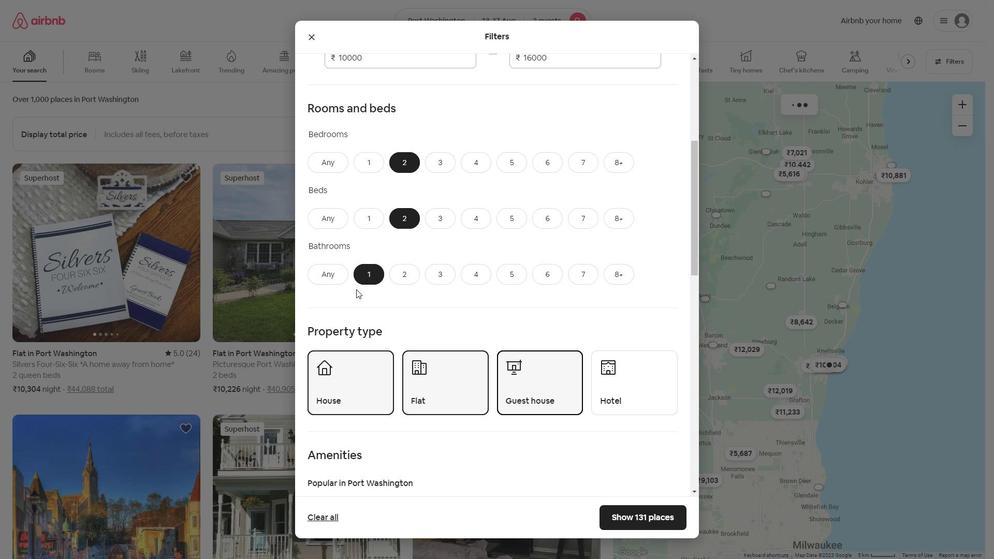 
Action: Mouse scrolled (351, 285) with delta (0, 0)
Screenshot: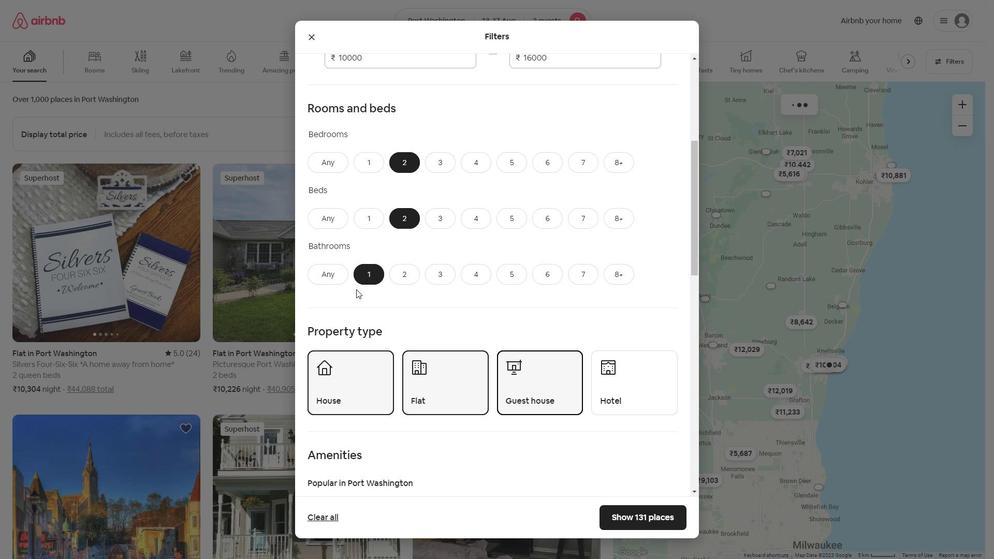 
Action: Mouse scrolled (351, 285) with delta (0, 0)
Screenshot: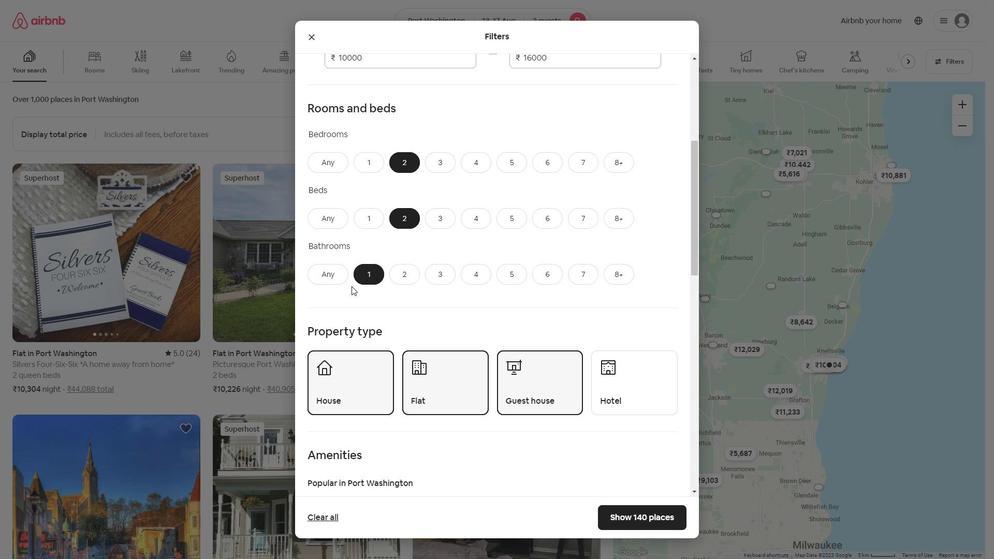 
Action: Mouse moved to (490, 346)
Screenshot: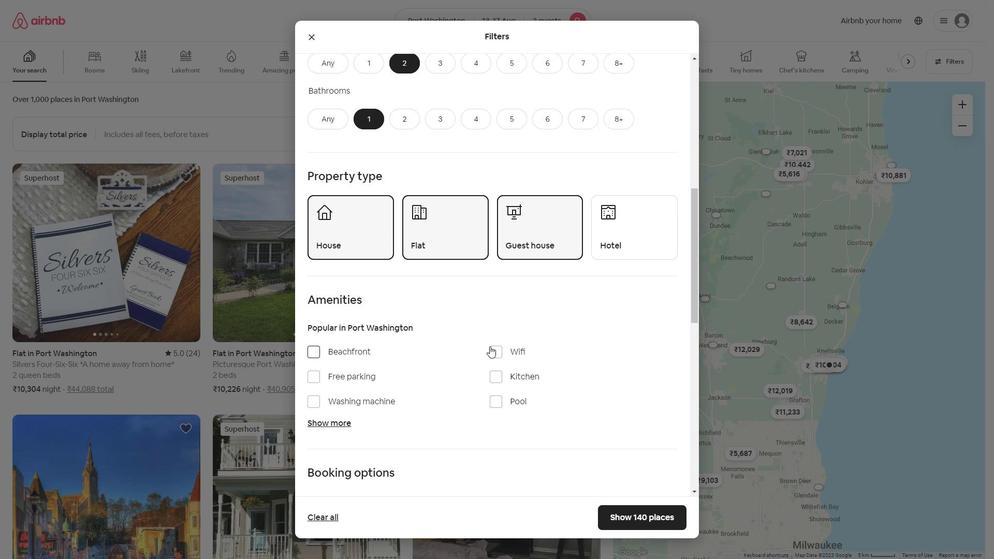 
Action: Mouse pressed left at (490, 346)
Screenshot: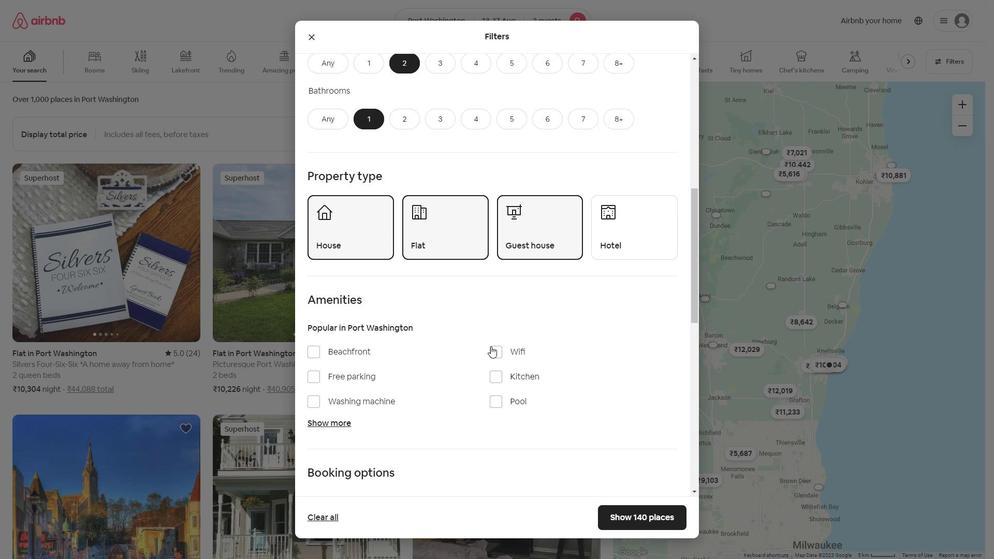 
Action: Mouse moved to (397, 301)
Screenshot: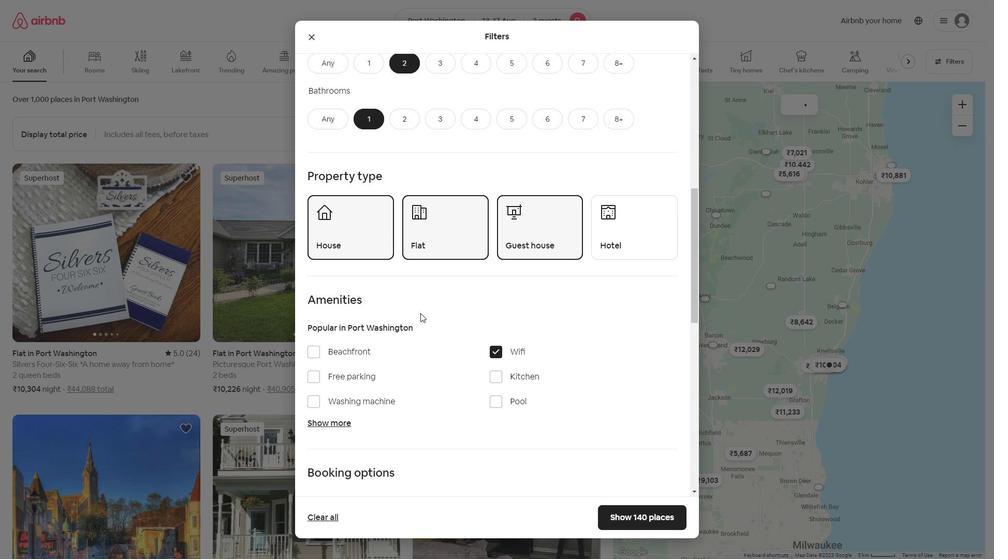 
Action: Mouse scrolled (397, 300) with delta (0, 0)
Screenshot: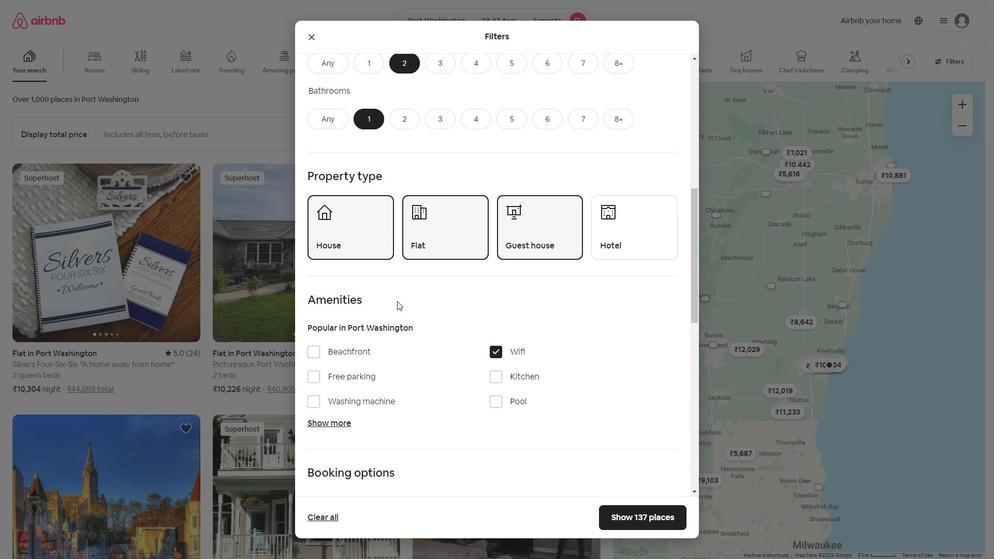 
Action: Mouse scrolled (397, 300) with delta (0, 0)
Screenshot: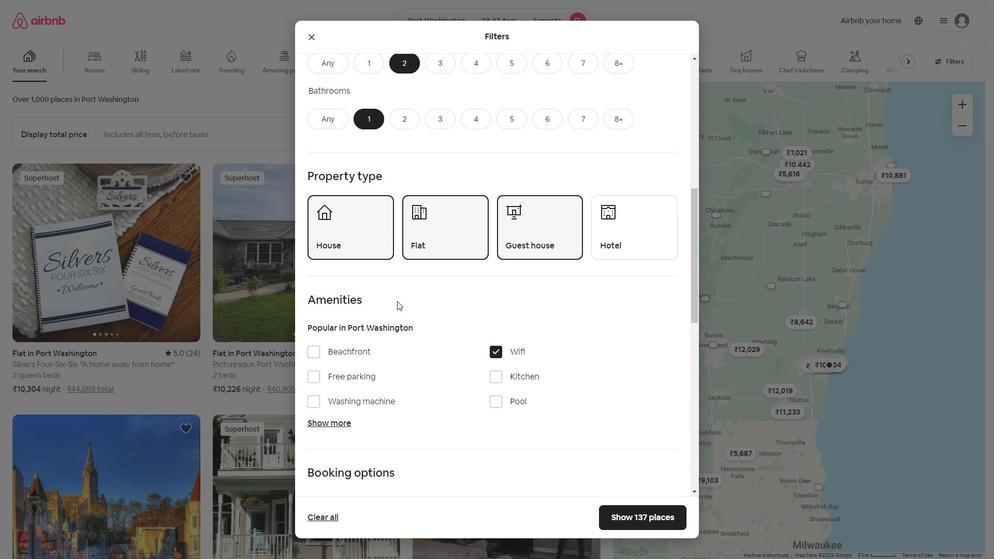 
Action: Mouse scrolled (397, 300) with delta (0, 0)
Screenshot: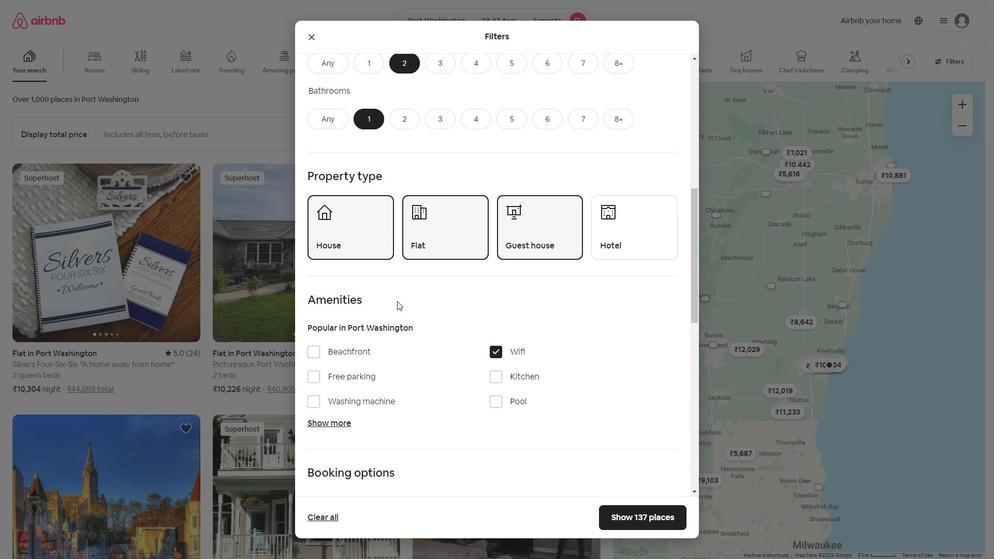 
Action: Mouse scrolled (397, 300) with delta (0, 0)
Screenshot: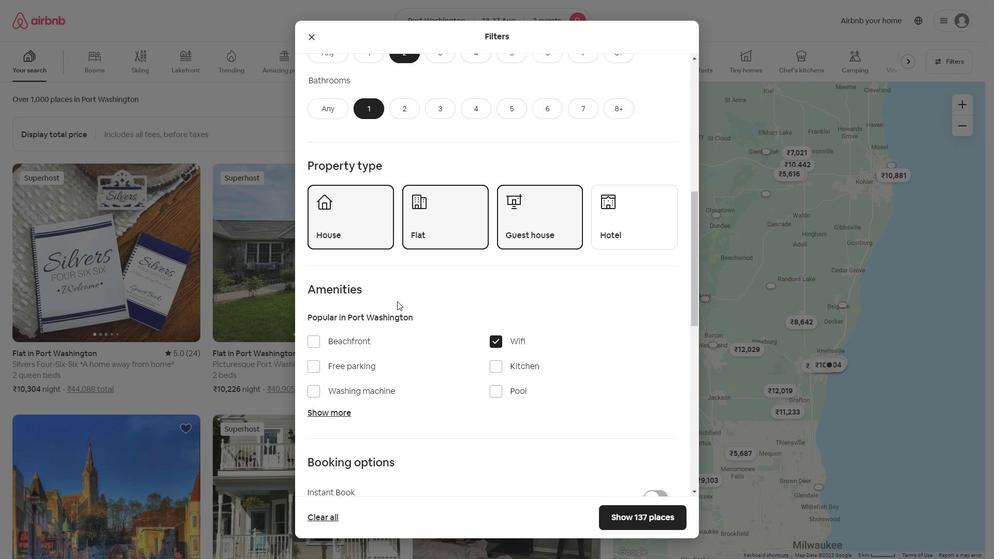 
Action: Mouse moved to (664, 339)
Screenshot: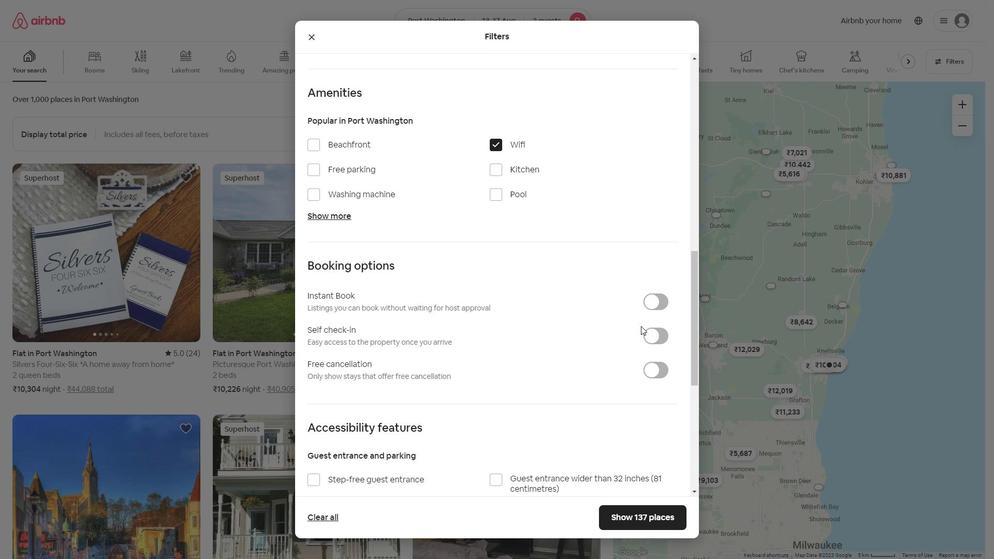 
Action: Mouse pressed left at (664, 339)
Screenshot: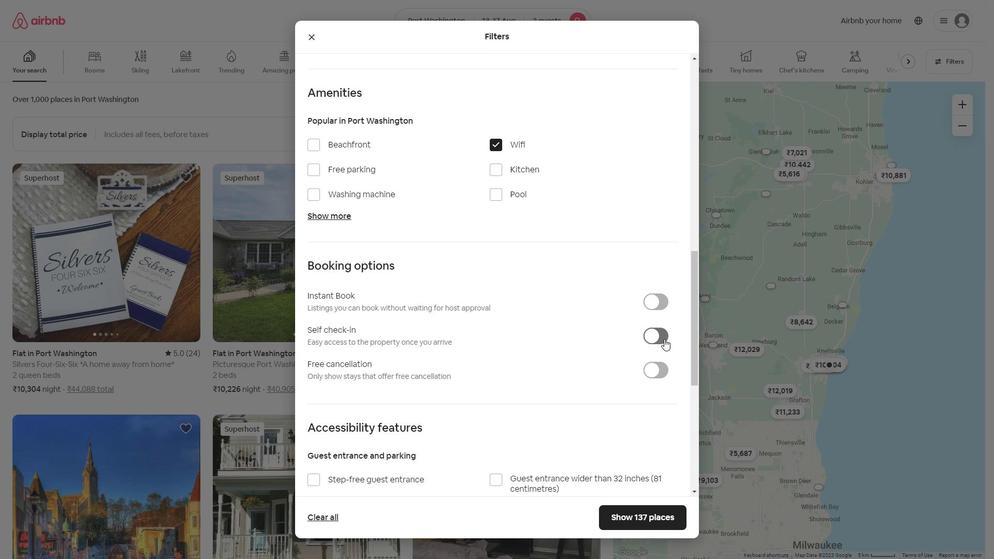 
Action: Mouse moved to (353, 235)
Screenshot: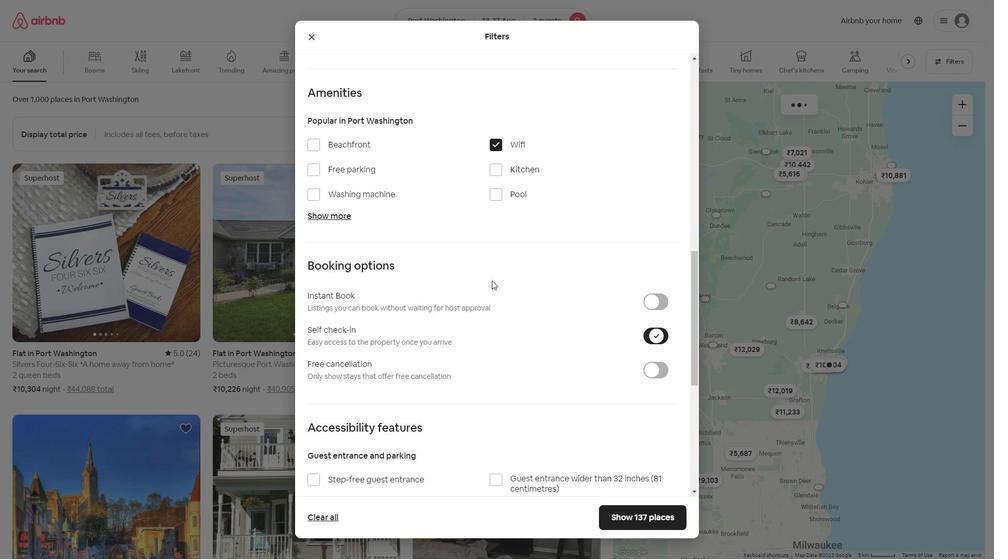 
Action: Mouse scrolled (353, 234) with delta (0, 0)
Screenshot: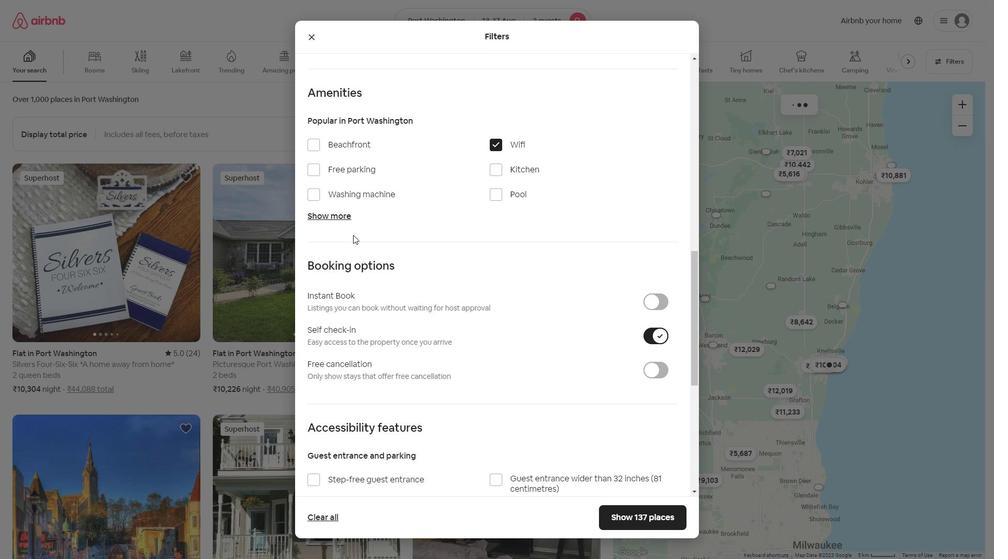 
Action: Mouse scrolled (353, 234) with delta (0, 0)
Screenshot: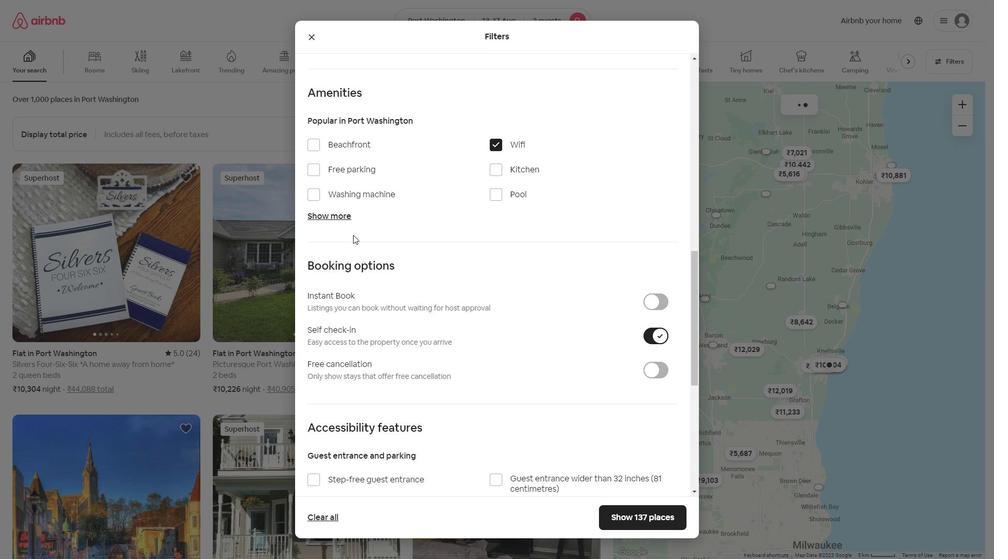 
Action: Mouse scrolled (353, 234) with delta (0, 0)
Screenshot: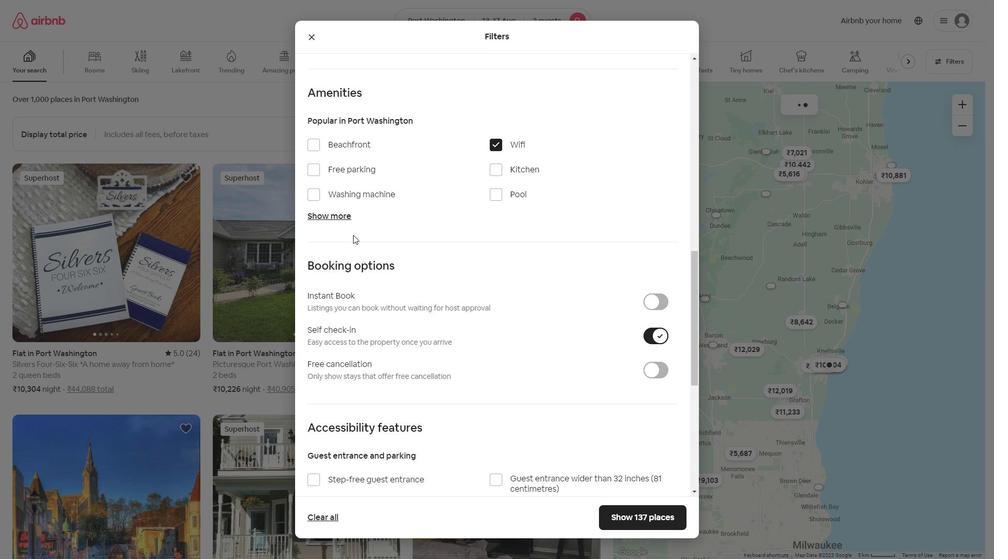 
Action: Mouse scrolled (353, 234) with delta (0, 0)
Screenshot: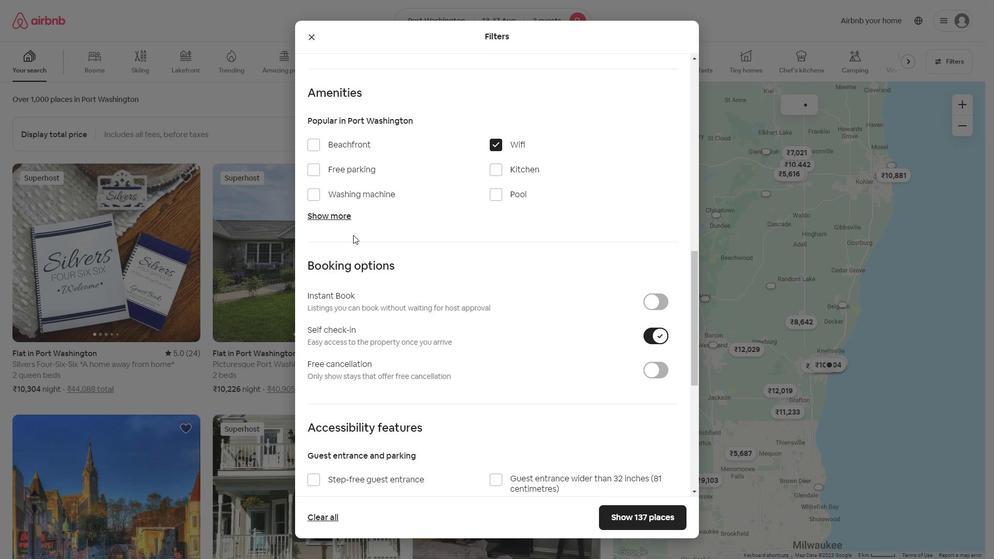 
Action: Mouse moved to (137, 356)
Screenshot: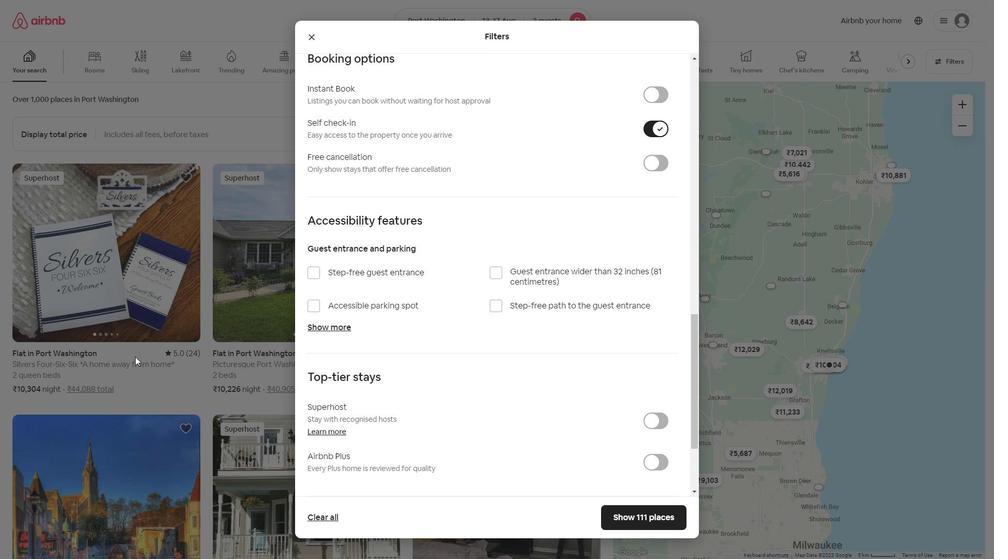 
Action: Mouse scrolled (137, 356) with delta (0, 0)
Screenshot: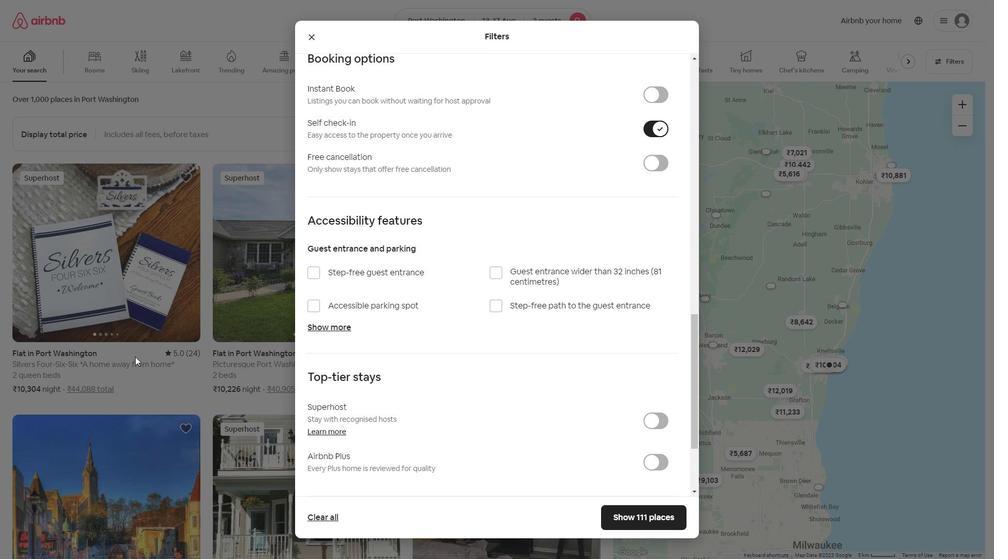 
Action: Mouse scrolled (137, 356) with delta (0, 0)
Screenshot: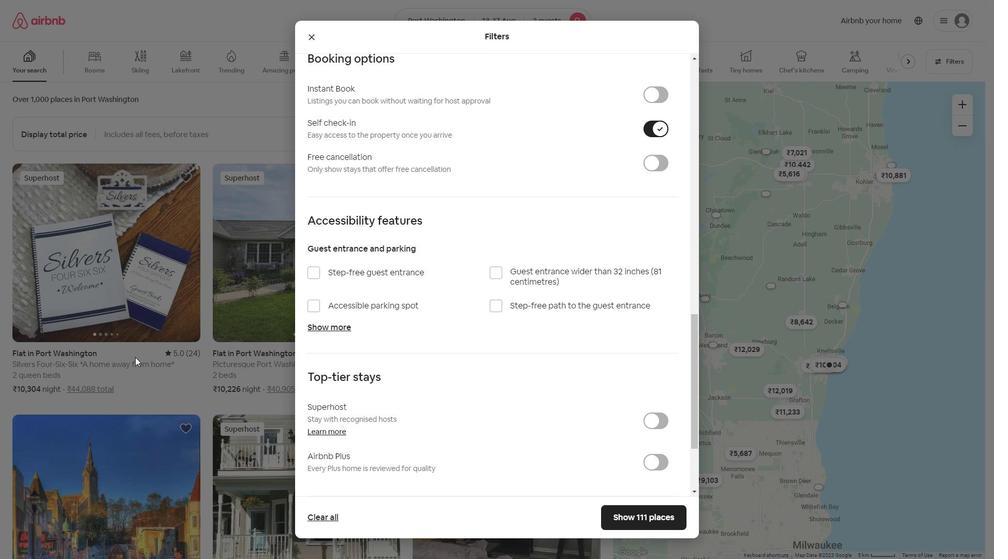 
Action: Mouse scrolled (137, 356) with delta (0, 0)
Screenshot: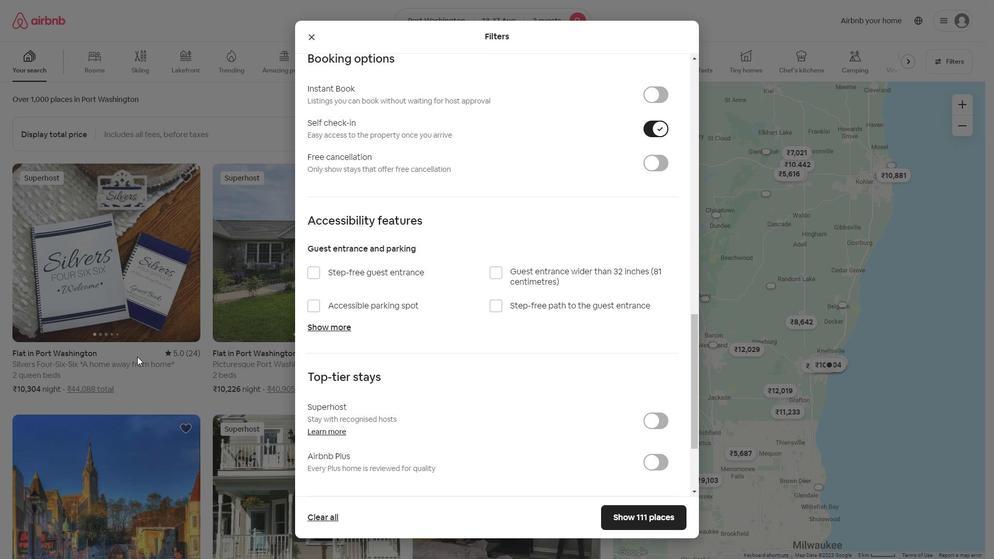 
Action: Mouse moved to (217, 350)
Screenshot: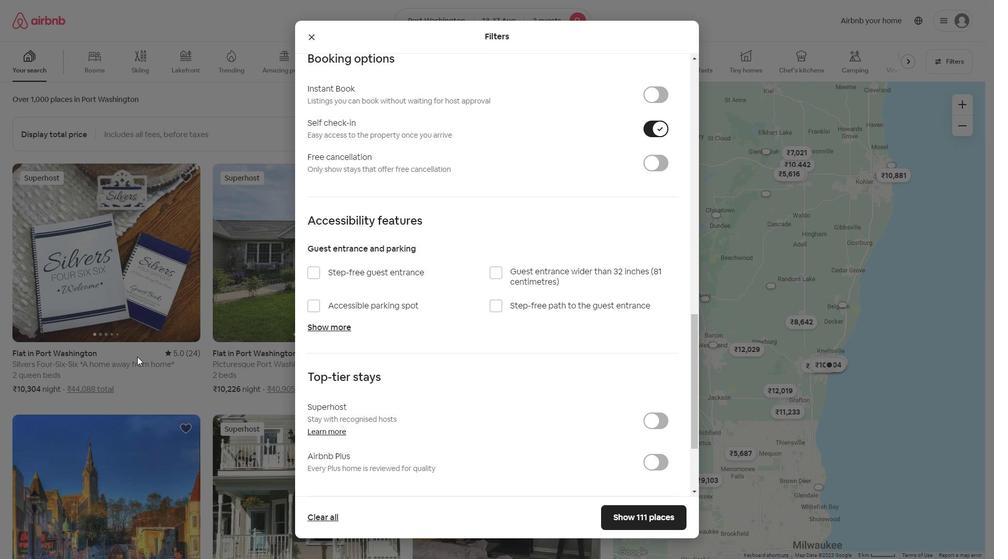 
Action: Mouse scrolled (141, 356) with delta (0, 0)
Screenshot: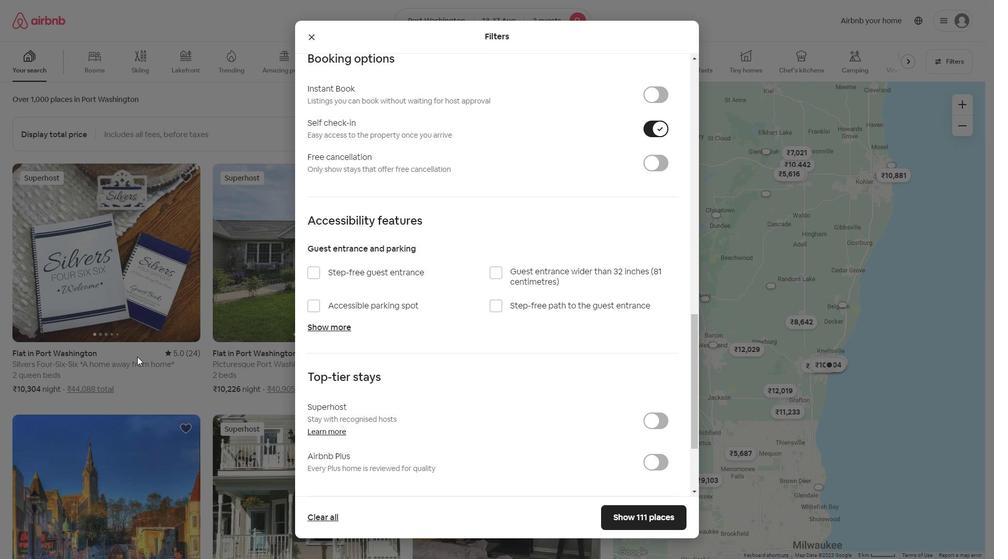 
Action: Mouse moved to (252, 350)
Screenshot: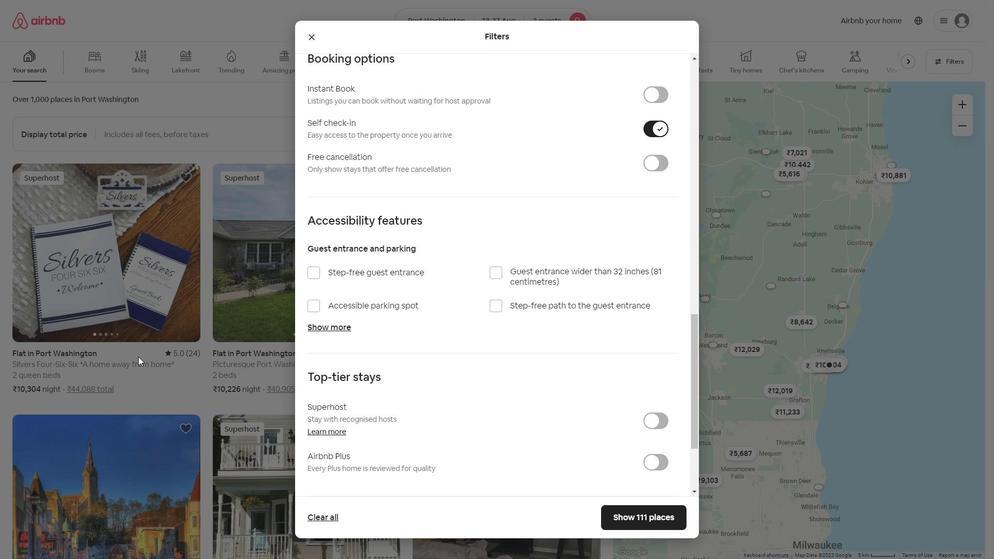 
Action: Mouse scrolled (152, 355) with delta (0, 0)
Screenshot: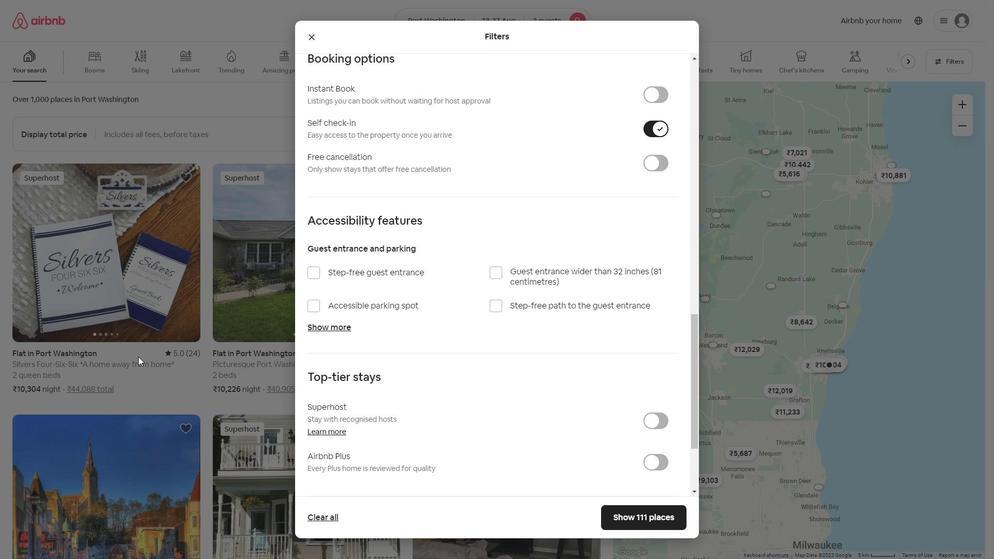 
Action: Mouse moved to (415, 330)
Screenshot: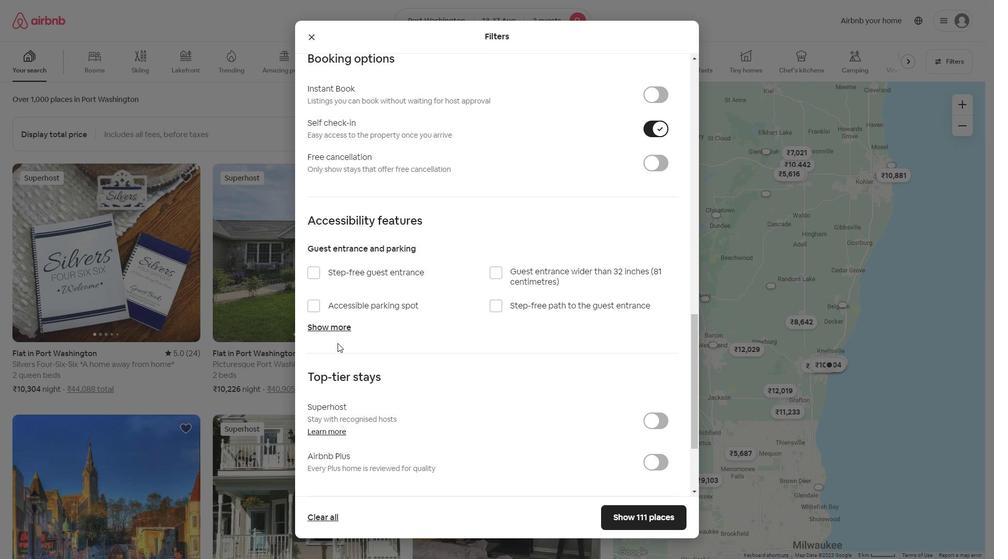 
Action: Mouse scrolled (415, 330) with delta (0, 0)
Screenshot: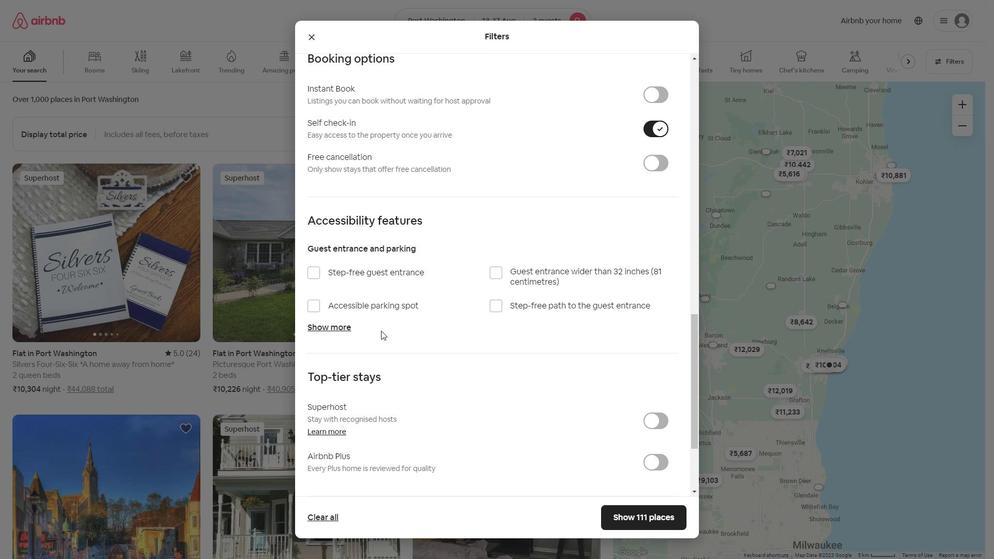 
Action: Mouse moved to (415, 330)
Screenshot: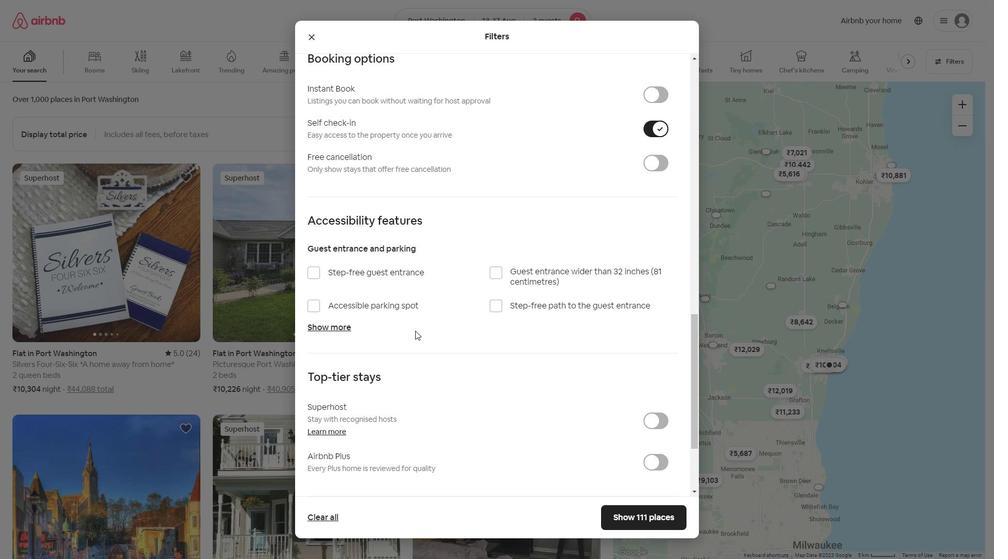 
Action: Mouse scrolled (415, 330) with delta (0, 0)
Screenshot: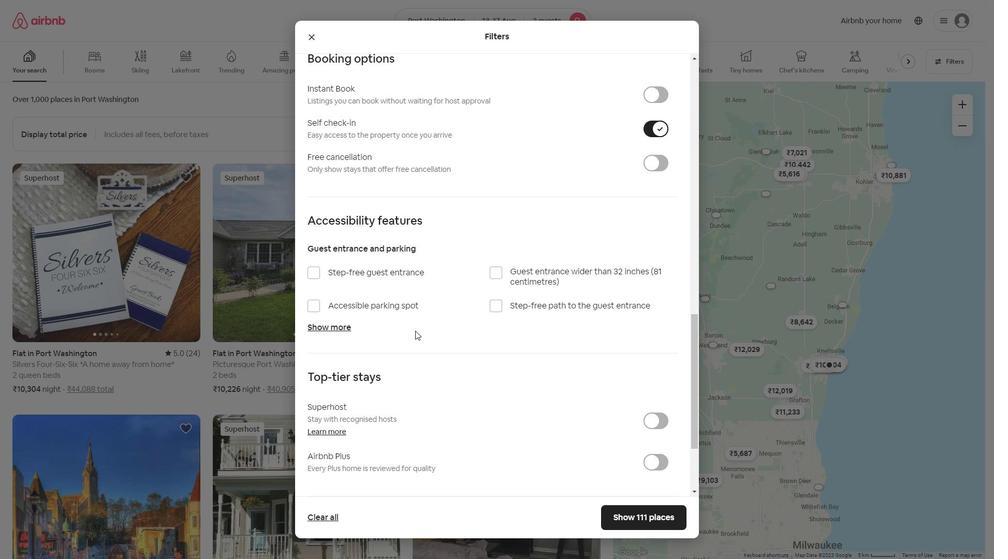 
Action: Mouse moved to (409, 339)
Screenshot: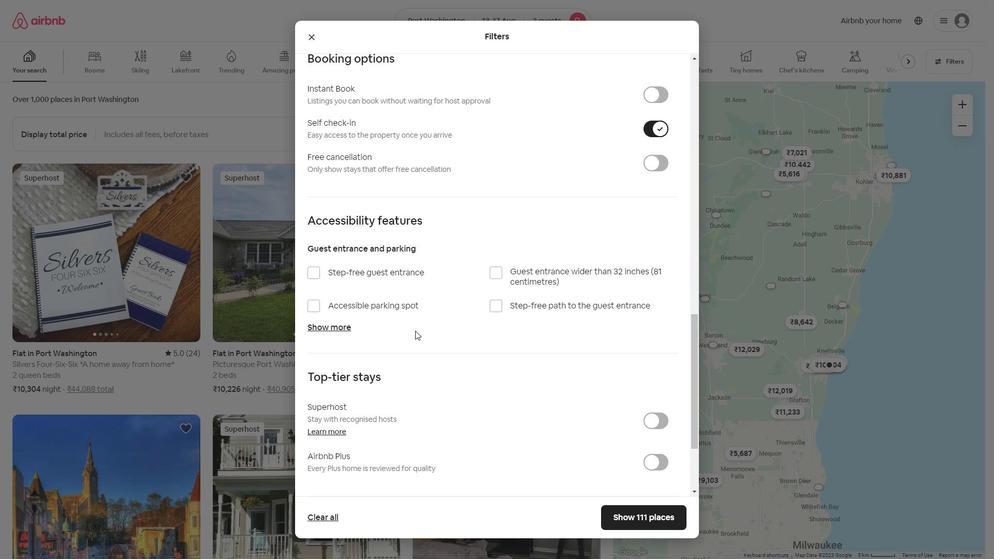 
Action: Mouse scrolled (415, 330) with delta (0, 0)
Screenshot: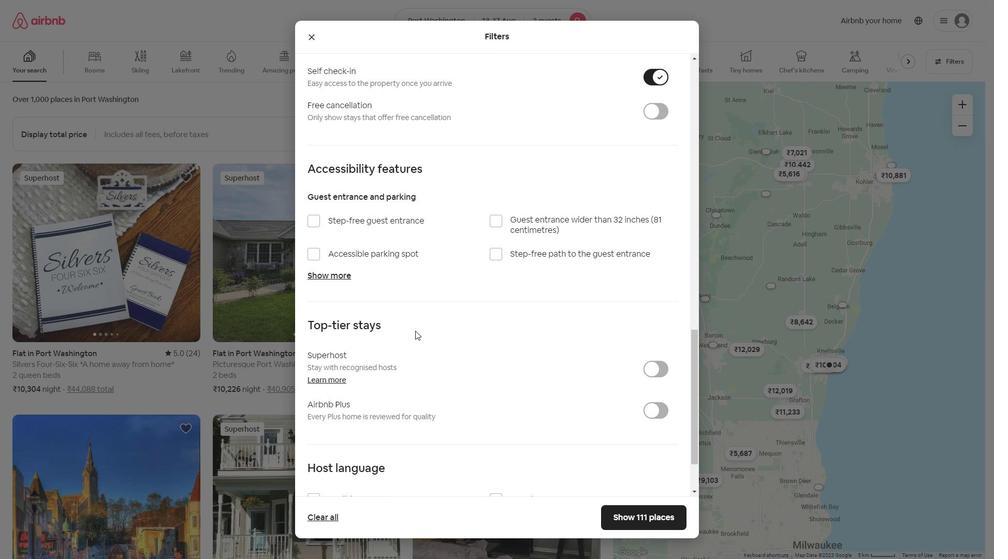 
Action: Mouse moved to (400, 347)
Screenshot: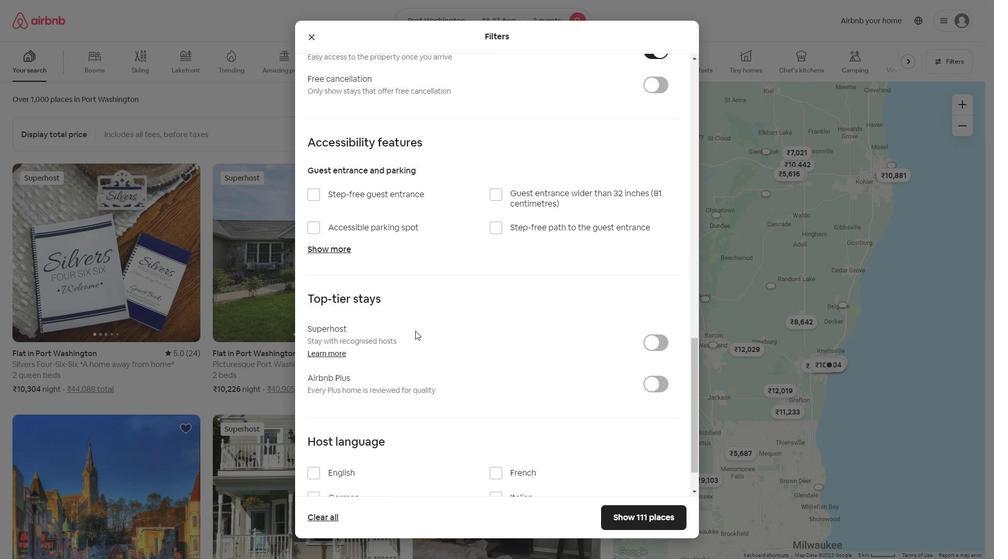
Action: Mouse scrolled (415, 330) with delta (0, 0)
Screenshot: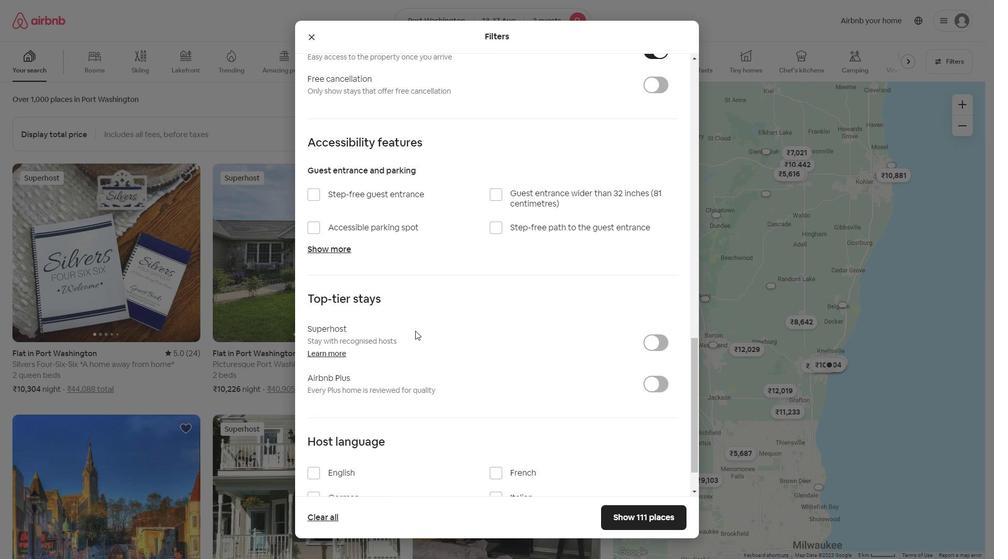 
Action: Mouse moved to (355, 371)
Screenshot: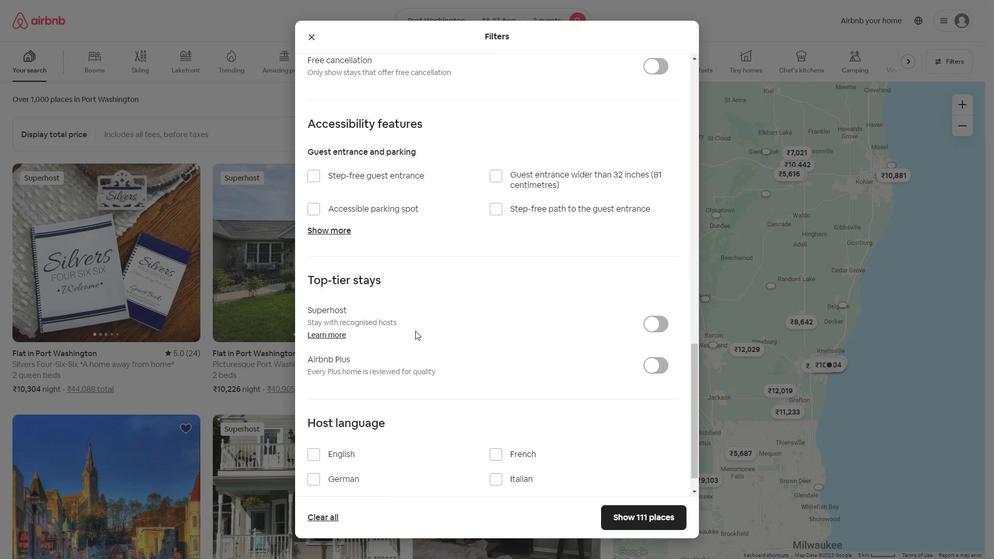 
Action: Mouse scrolled (400, 347) with delta (0, 0)
Screenshot: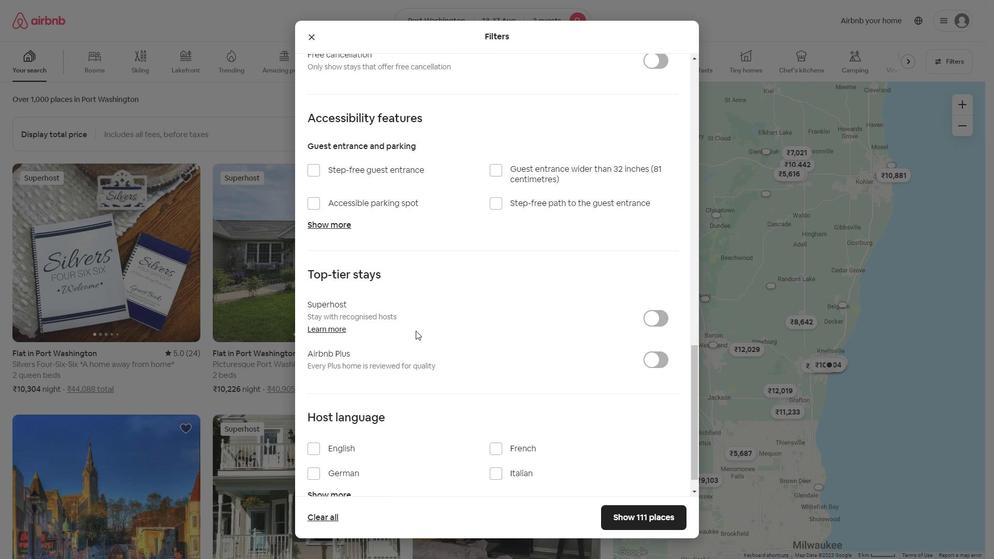 
Action: Mouse moved to (310, 396)
Screenshot: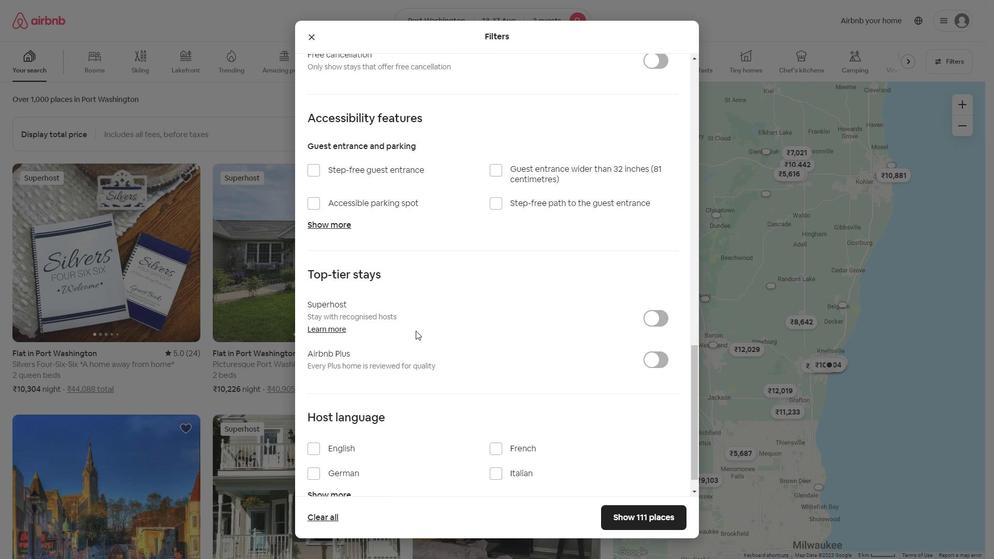 
Action: Mouse scrolled (400, 347) with delta (0, 0)
Screenshot: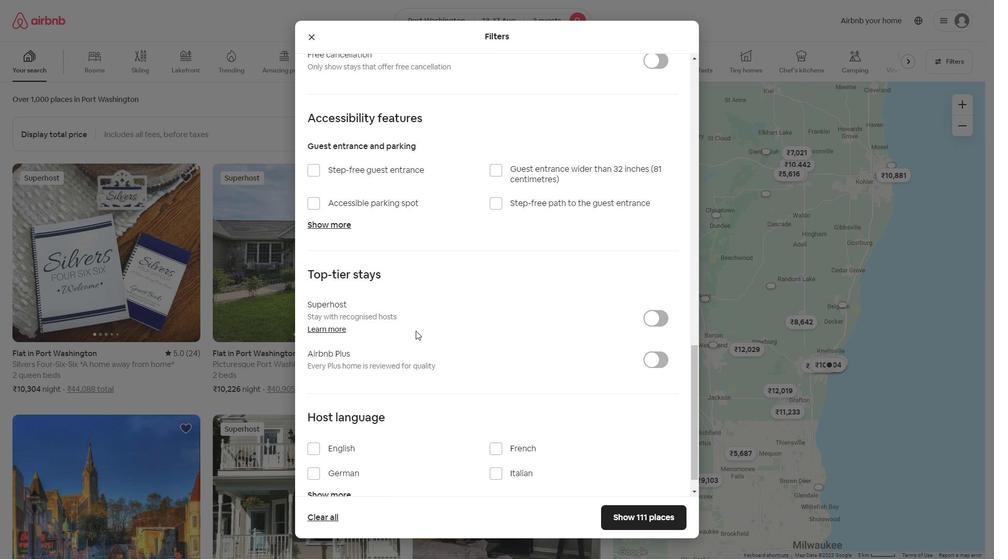 
Action: Mouse moved to (300, 404)
Screenshot: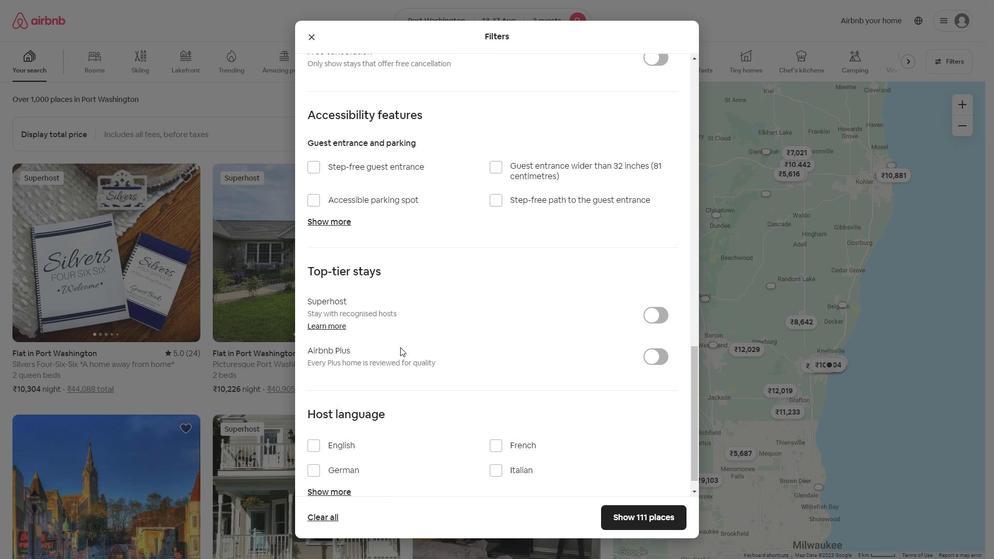 
Action: Mouse scrolled (400, 347) with delta (0, 0)
Screenshot: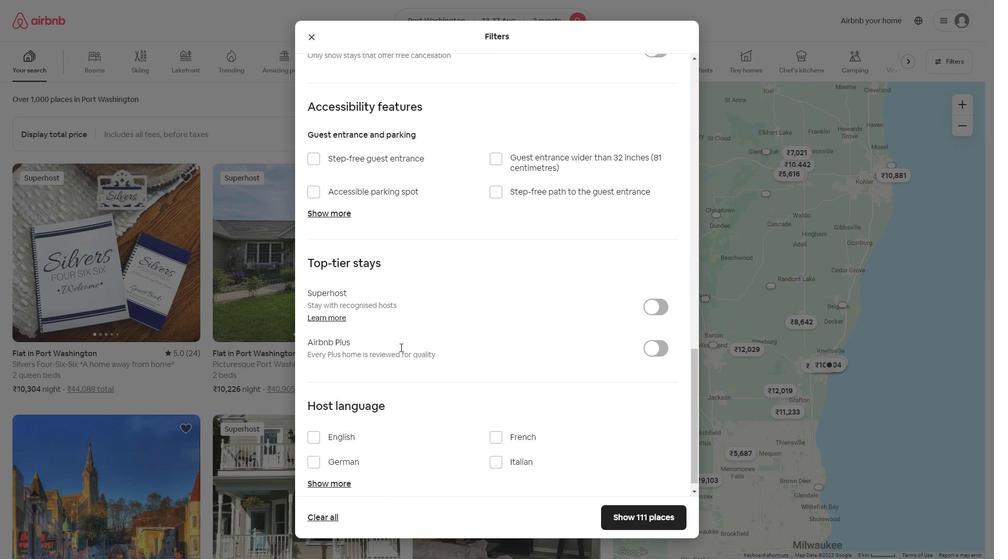 
Action: Mouse moved to (270, 439)
Screenshot: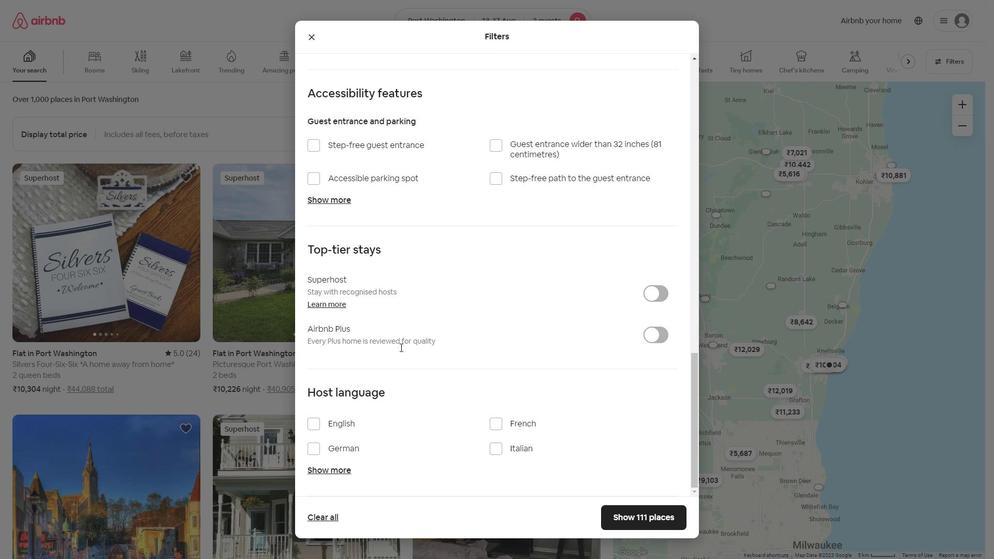 
Action: Mouse scrolled (400, 347) with delta (0, 0)
Screenshot: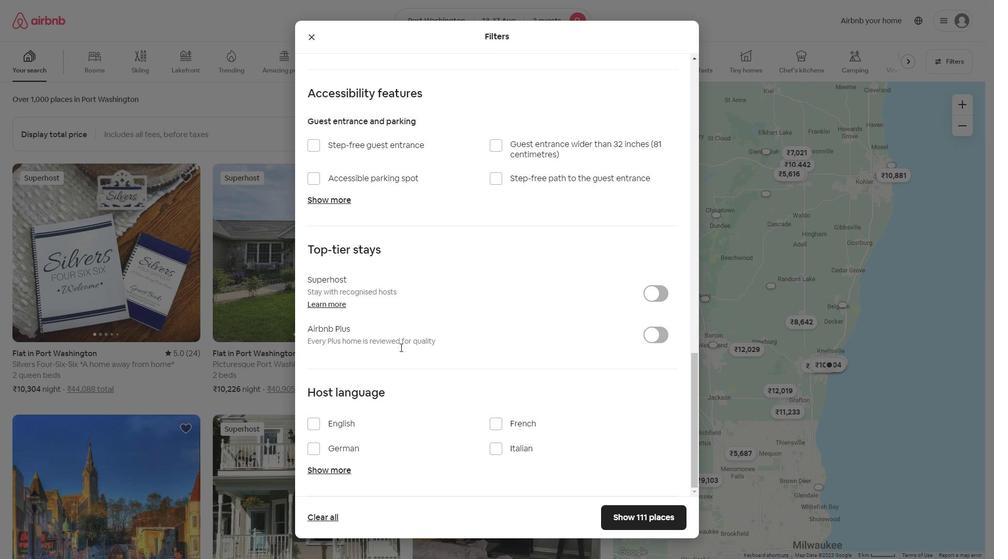 
Action: Mouse moved to (319, 414)
Screenshot: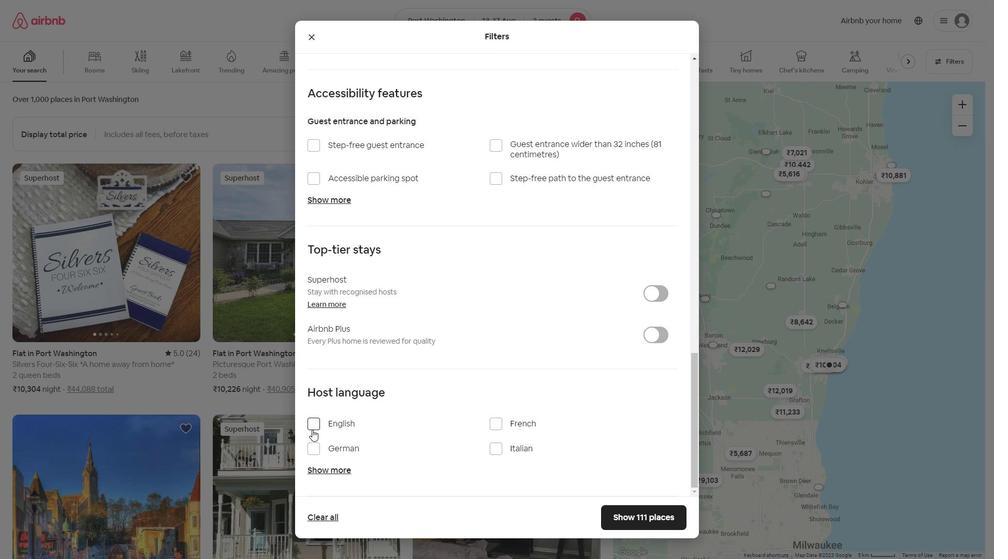 
Action: Mouse pressed left at (319, 414)
Screenshot: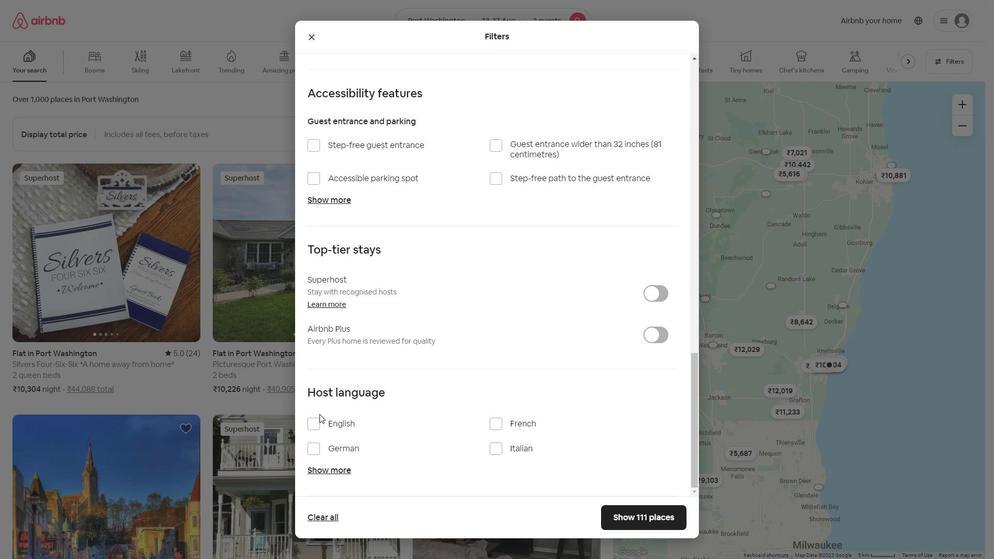 
Action: Mouse moved to (322, 421)
Screenshot: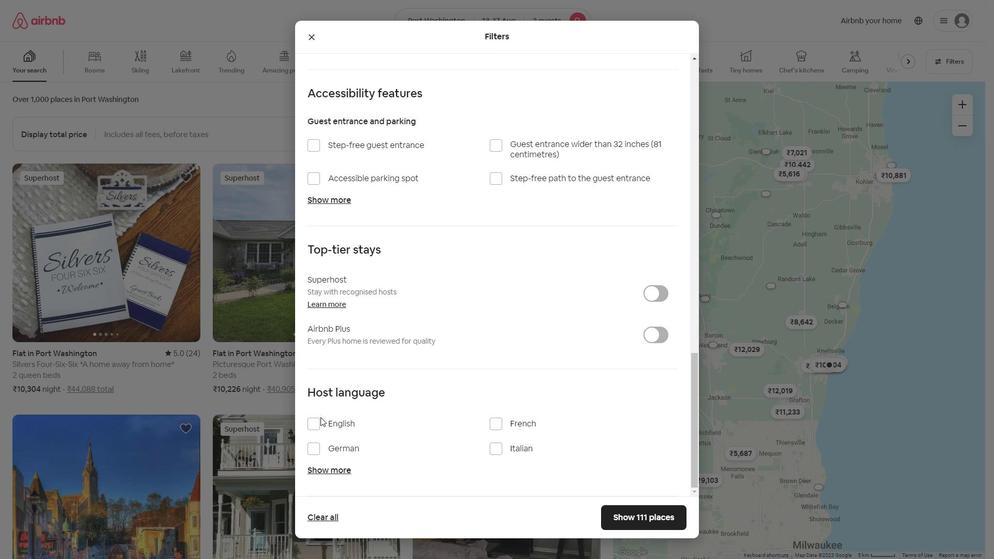 
Action: Mouse pressed left at (322, 421)
Screenshot: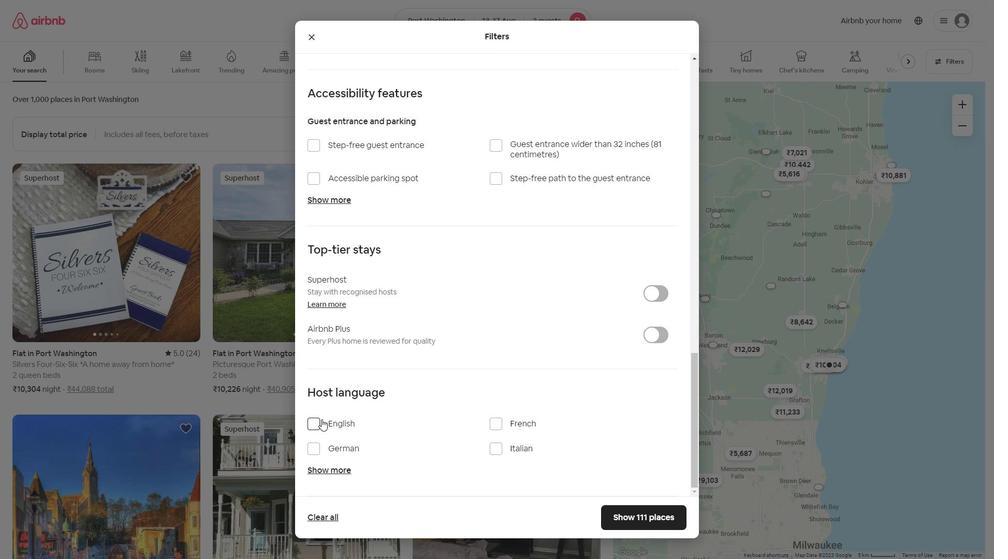 
Action: Mouse moved to (606, 509)
Screenshot: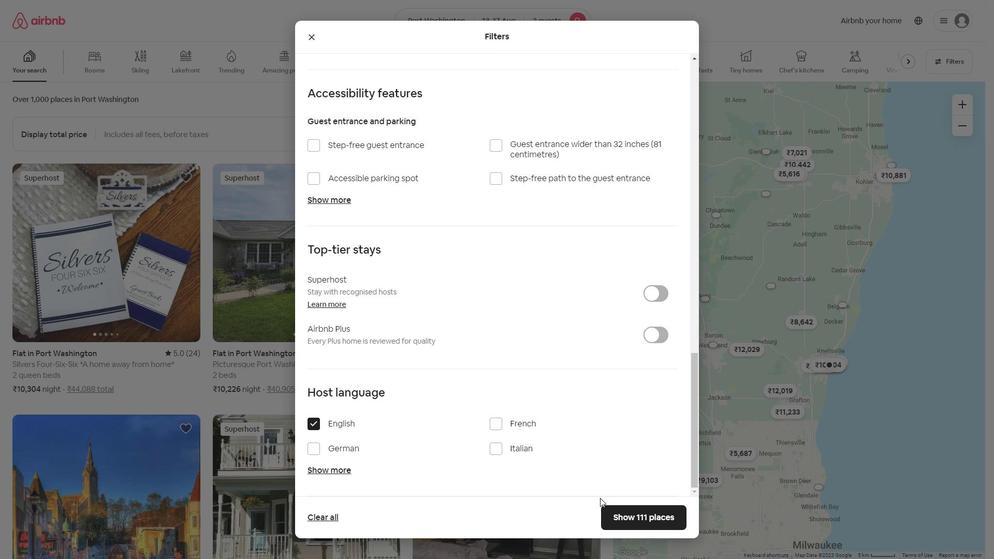 
Action: Mouse pressed left at (606, 509)
Screenshot: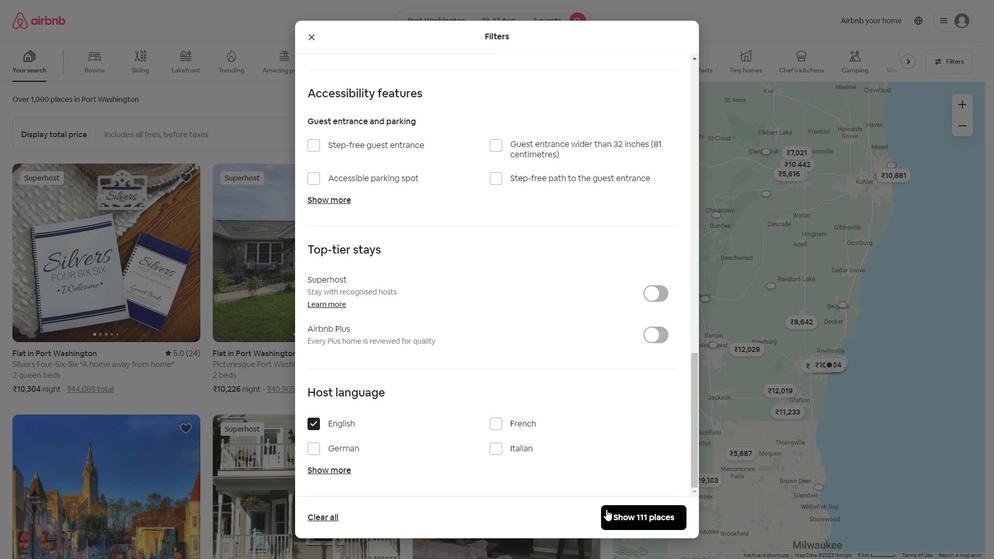 
Action: Mouse moved to (577, 498)
Screenshot: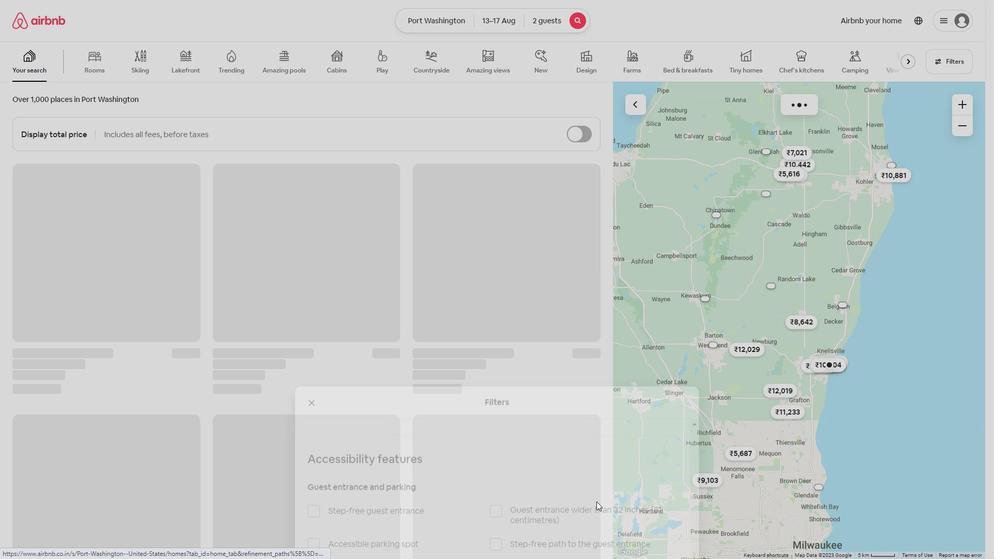 
